 Task: Add a signature Jorge Perez containing With heartfelt thanks and warm wishes, Jorge Perez to email address softage.8@softage.net and add a folder Programming
Action: Mouse moved to (62, 123)
Screenshot: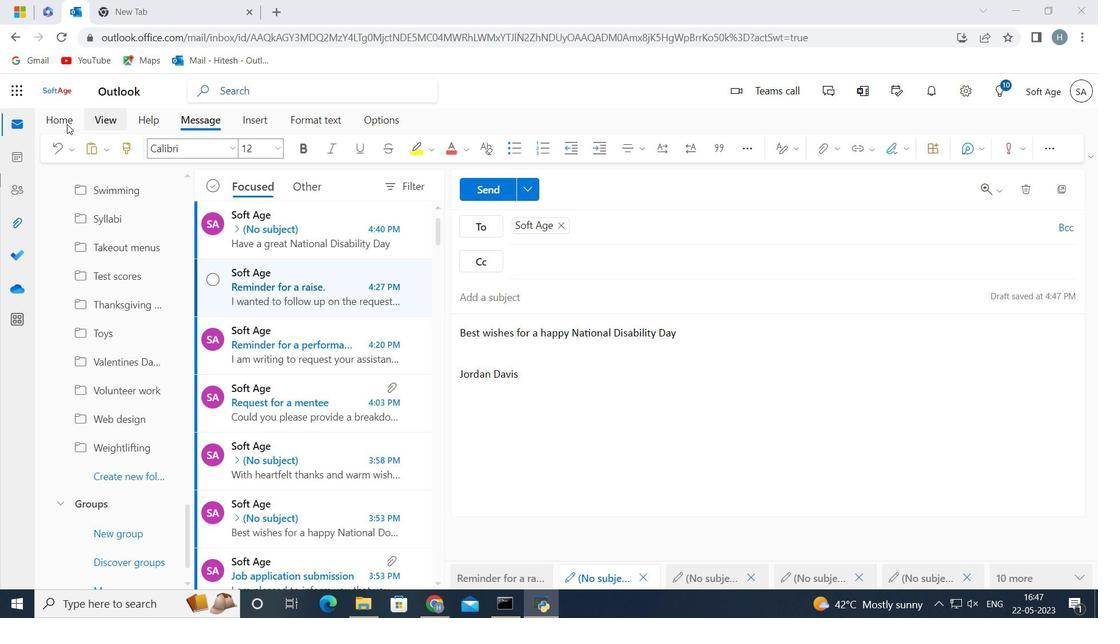 
Action: Mouse pressed left at (62, 123)
Screenshot: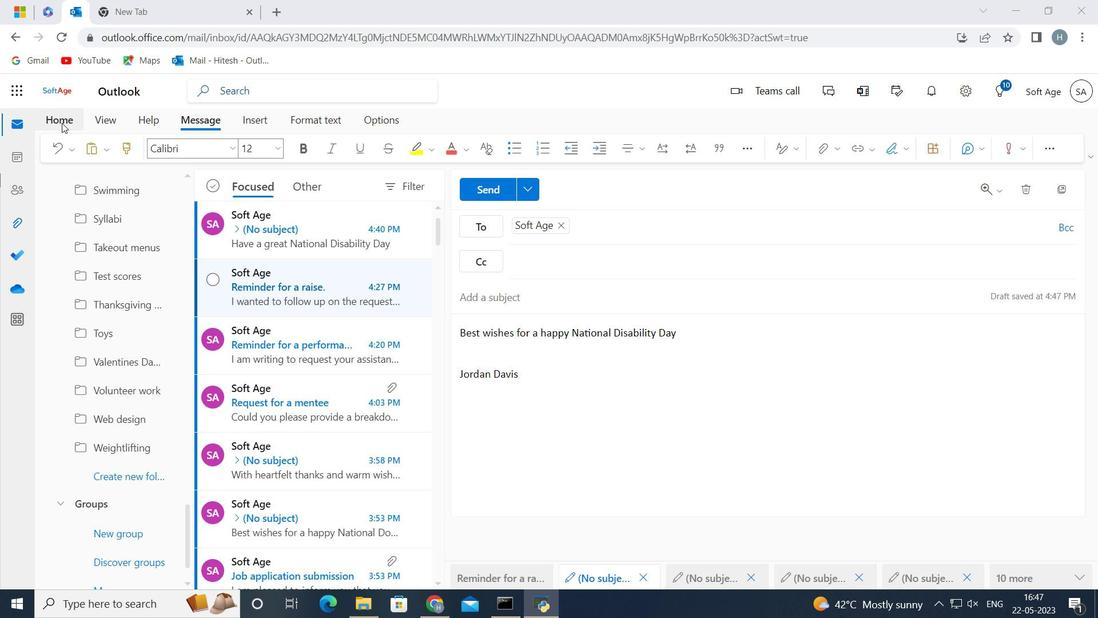 
Action: Mouse moved to (114, 148)
Screenshot: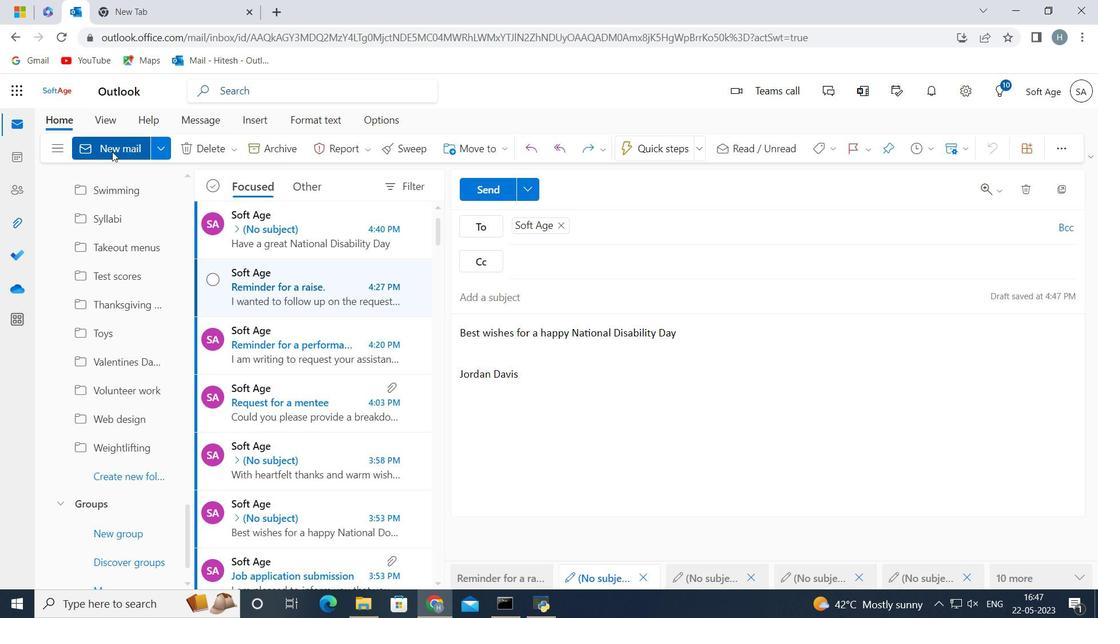 
Action: Mouse pressed left at (114, 148)
Screenshot: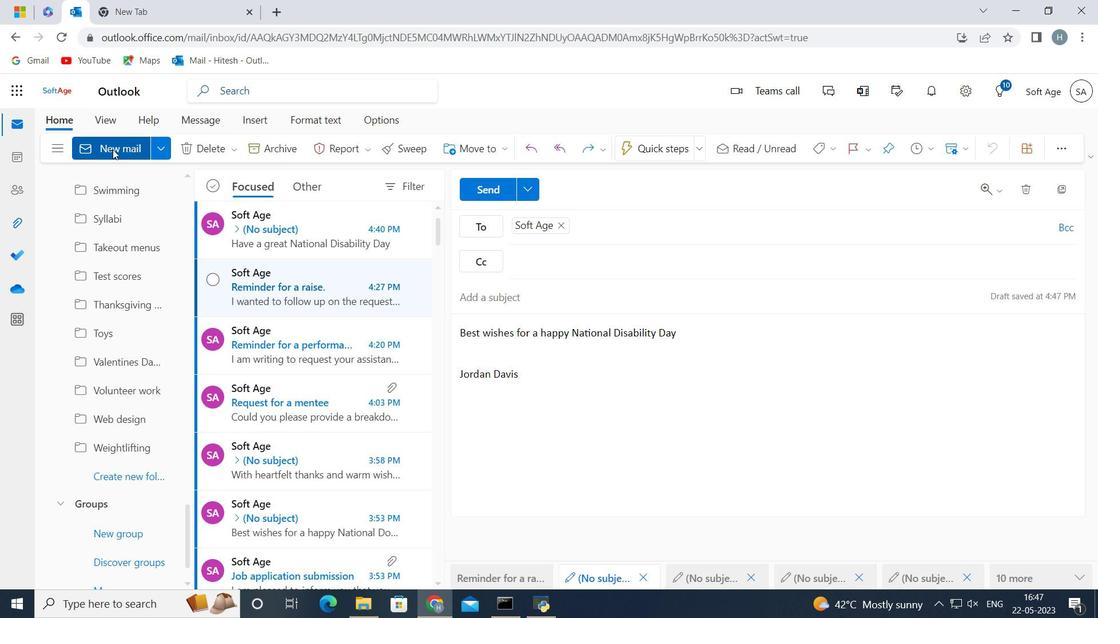 
Action: Mouse moved to (532, 360)
Screenshot: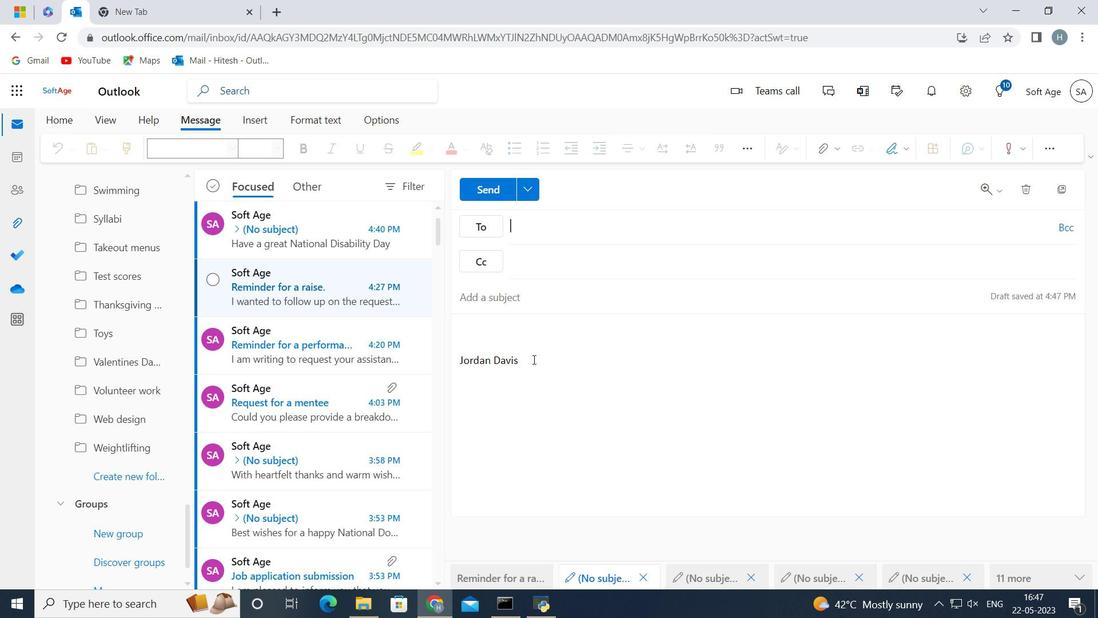 
Action: Mouse pressed left at (532, 360)
Screenshot: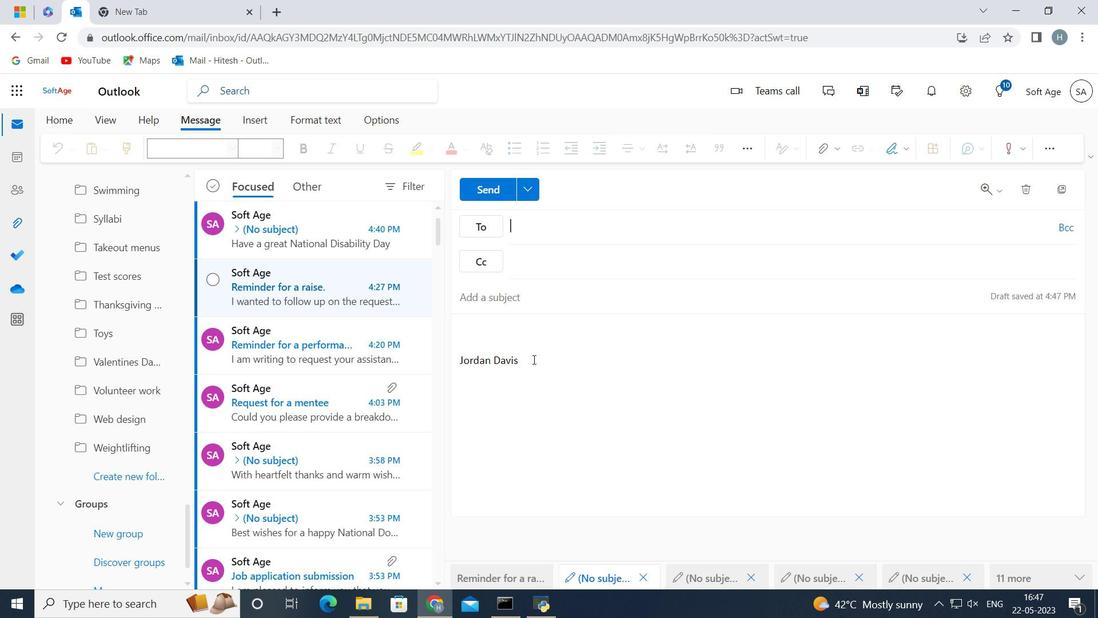 
Action: Key pressed <Key.backspace><Key.backspace><Key.backspace><Key.backspace><Key.backspace><Key.backspace><Key.backspace><Key.backspace><Key.backspace><Key.backspace><Key.backspace><Key.backspace><Key.backspace><Key.backspace><Key.backspace><Key.backspace><Key.backspace><Key.backspace>
Screenshot: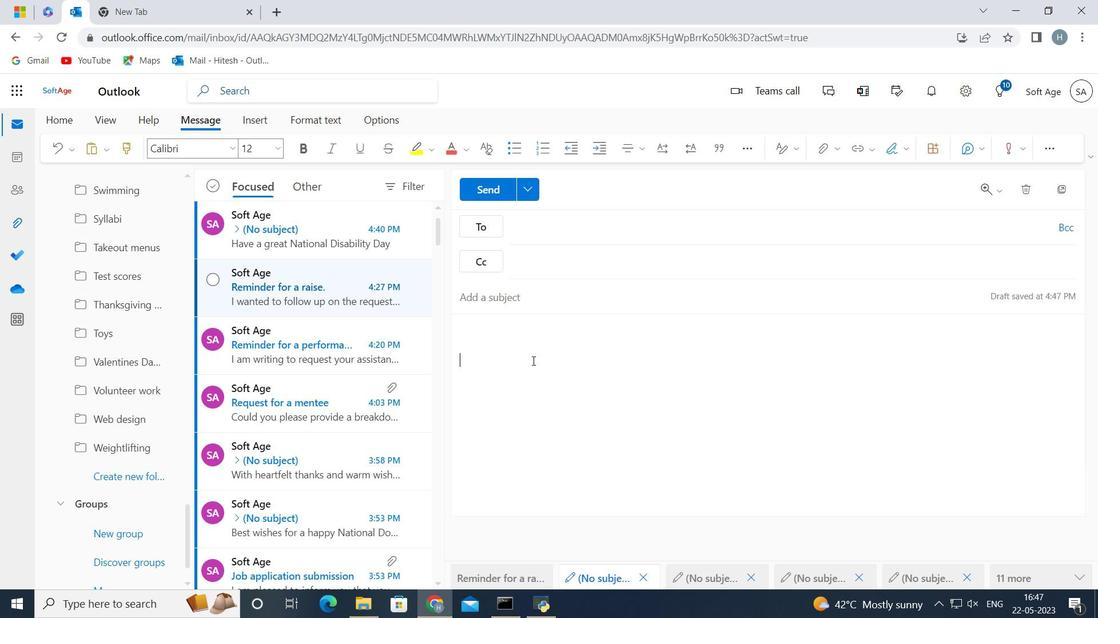 
Action: Mouse moved to (889, 147)
Screenshot: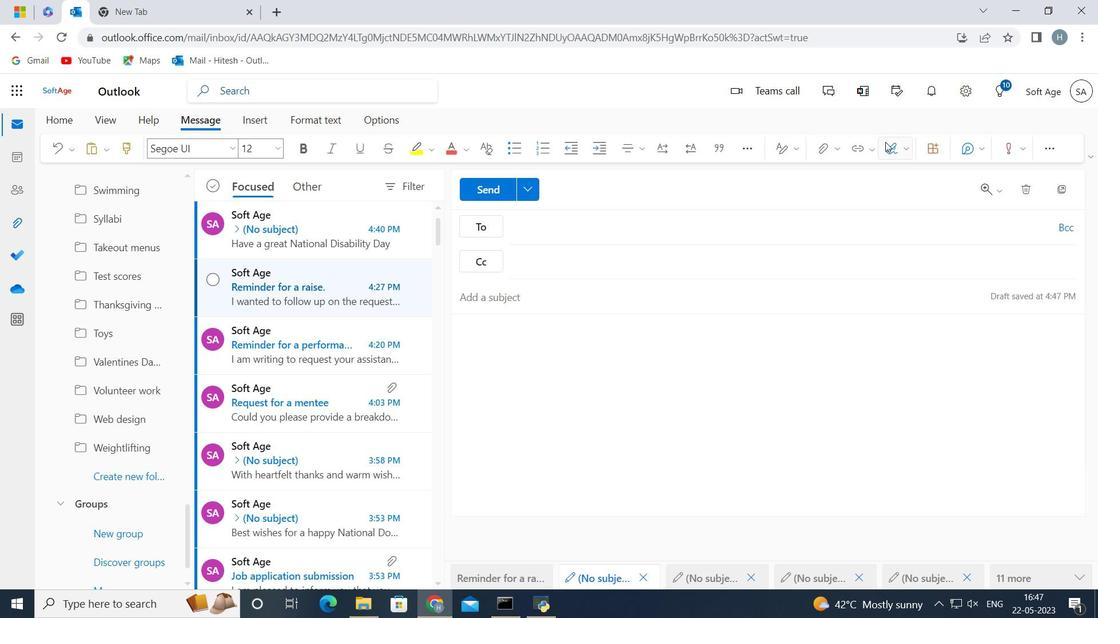 
Action: Mouse pressed left at (889, 147)
Screenshot: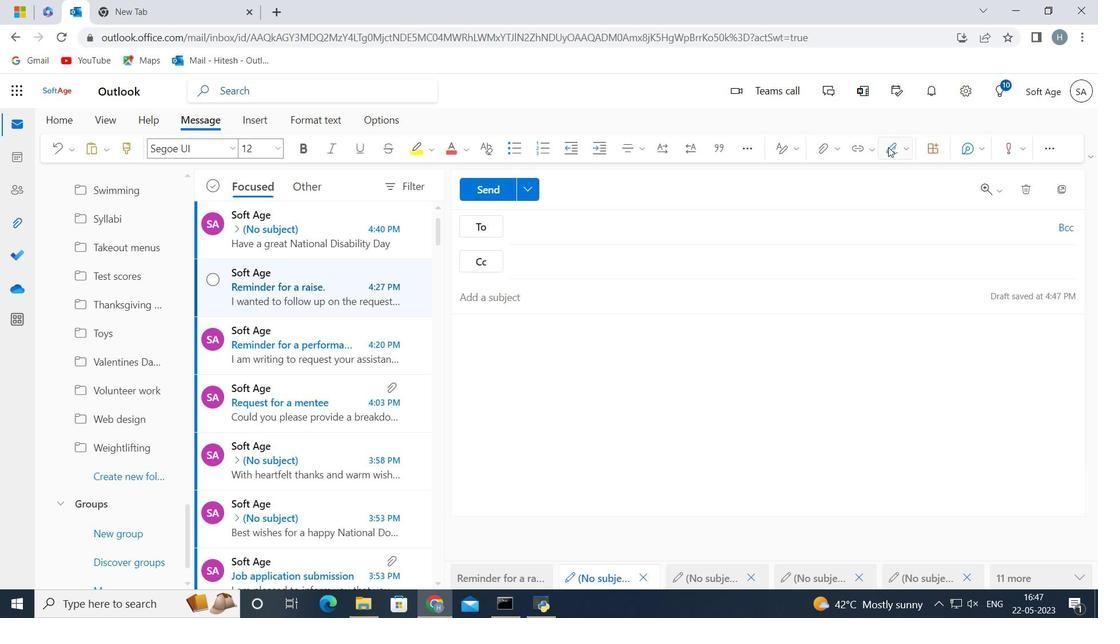 
Action: Mouse moved to (868, 206)
Screenshot: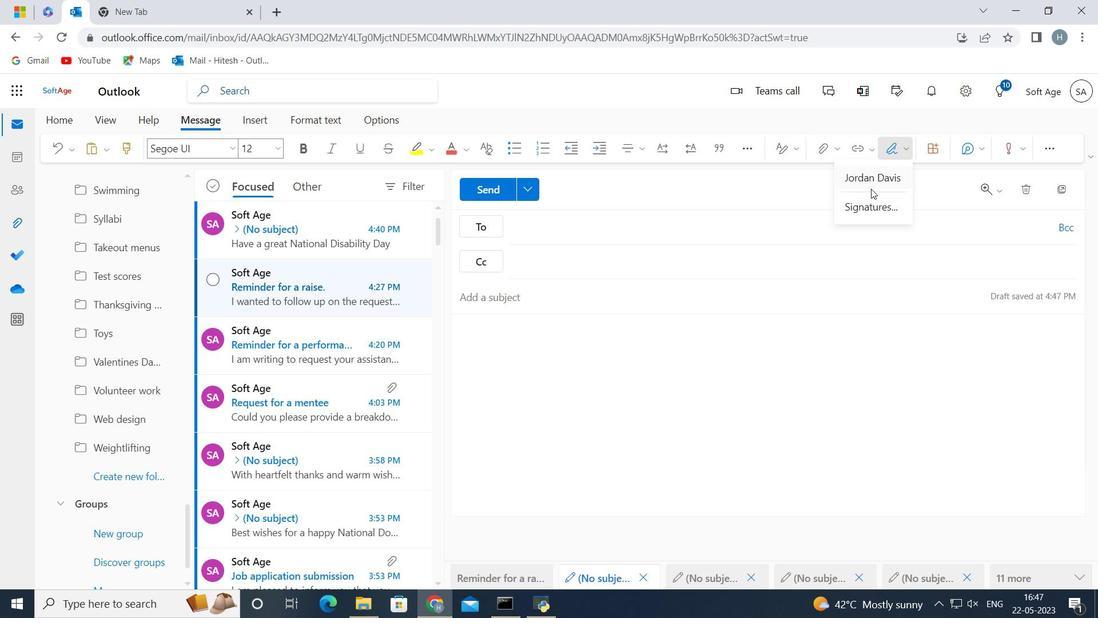 
Action: Mouse pressed left at (868, 206)
Screenshot: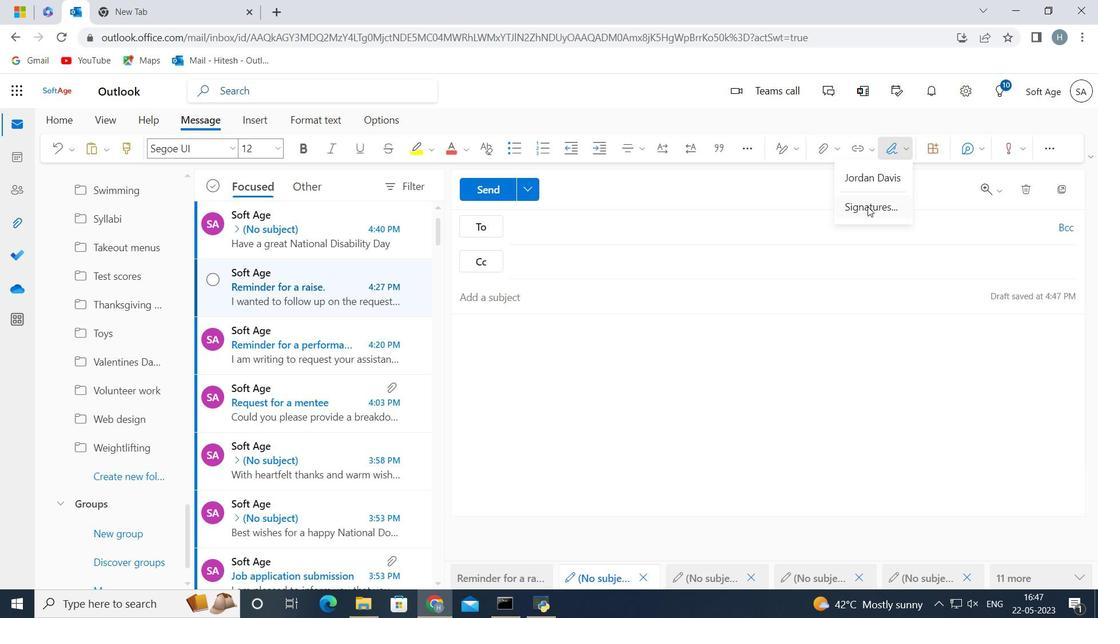 
Action: Mouse moved to (836, 257)
Screenshot: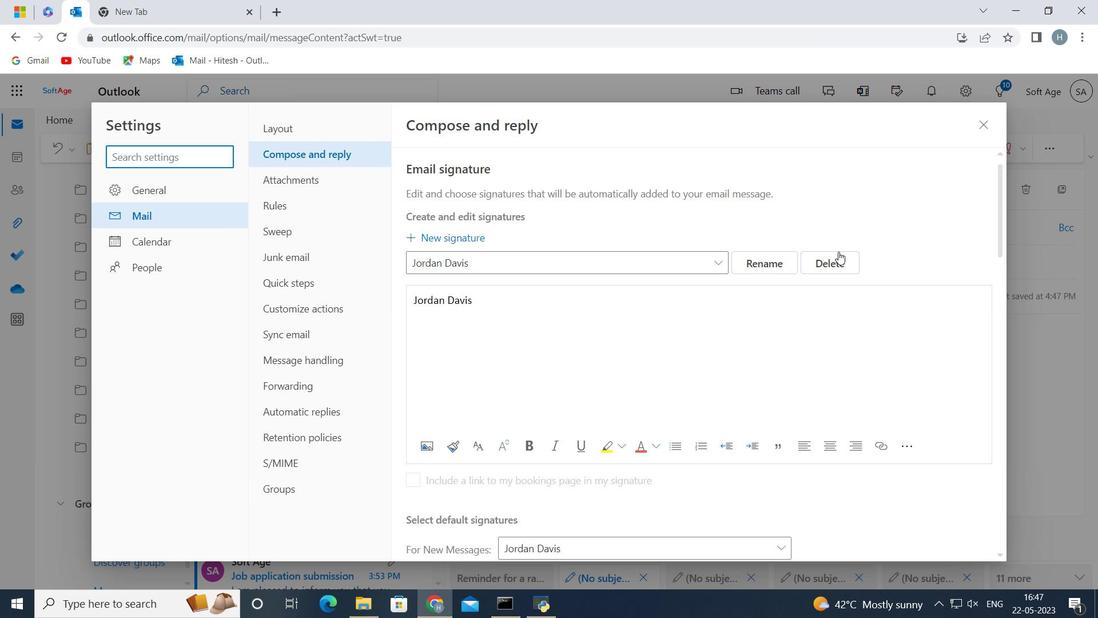 
Action: Mouse pressed left at (836, 257)
Screenshot: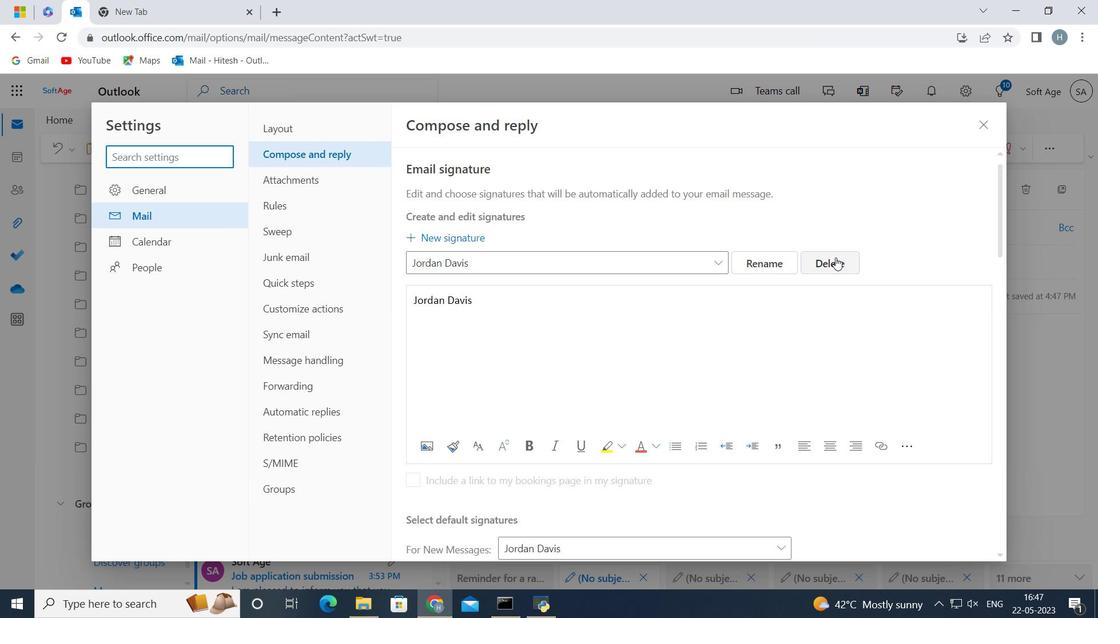 
Action: Mouse moved to (650, 261)
Screenshot: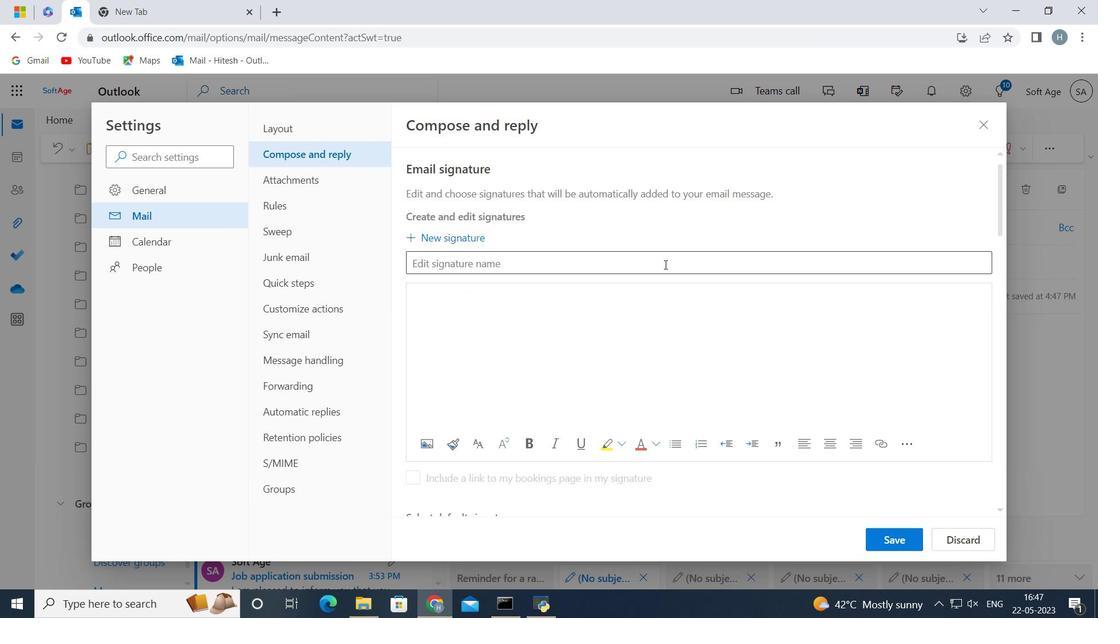 
Action: Mouse pressed left at (650, 261)
Screenshot: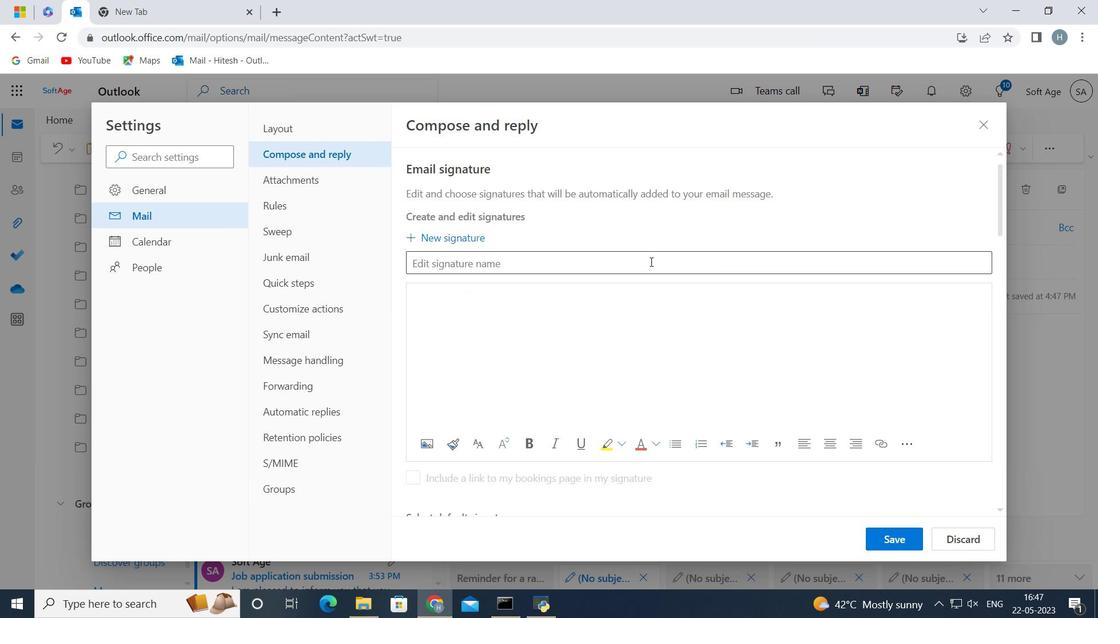 
Action: Key pressed <Key.shift>Jorge<Key.space><Key.shift>Perez<Key.space>
Screenshot: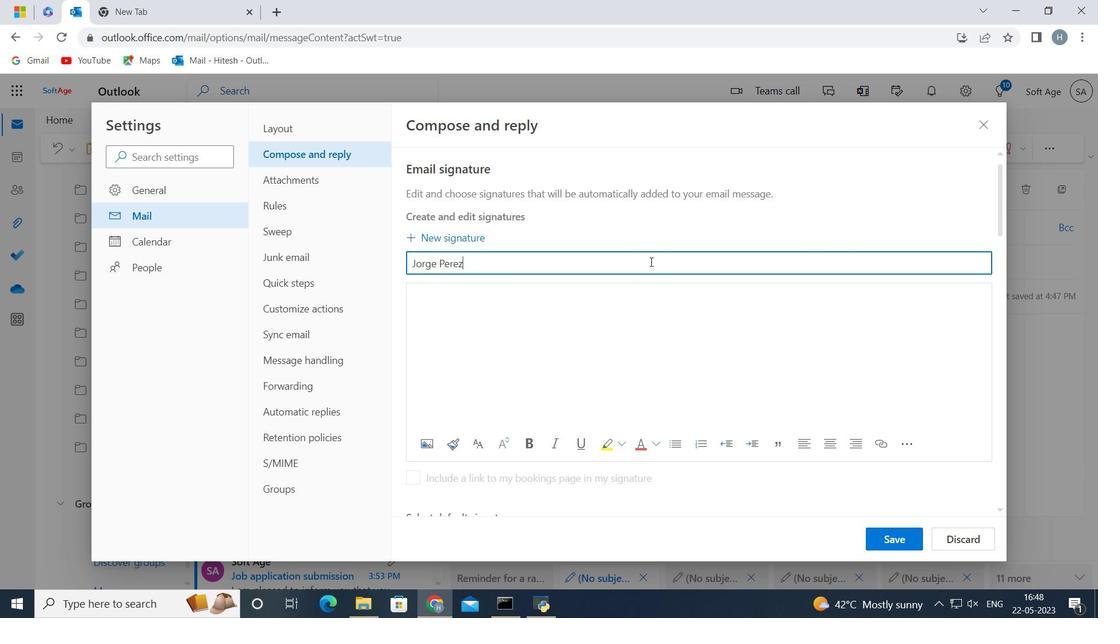 
Action: Mouse moved to (553, 295)
Screenshot: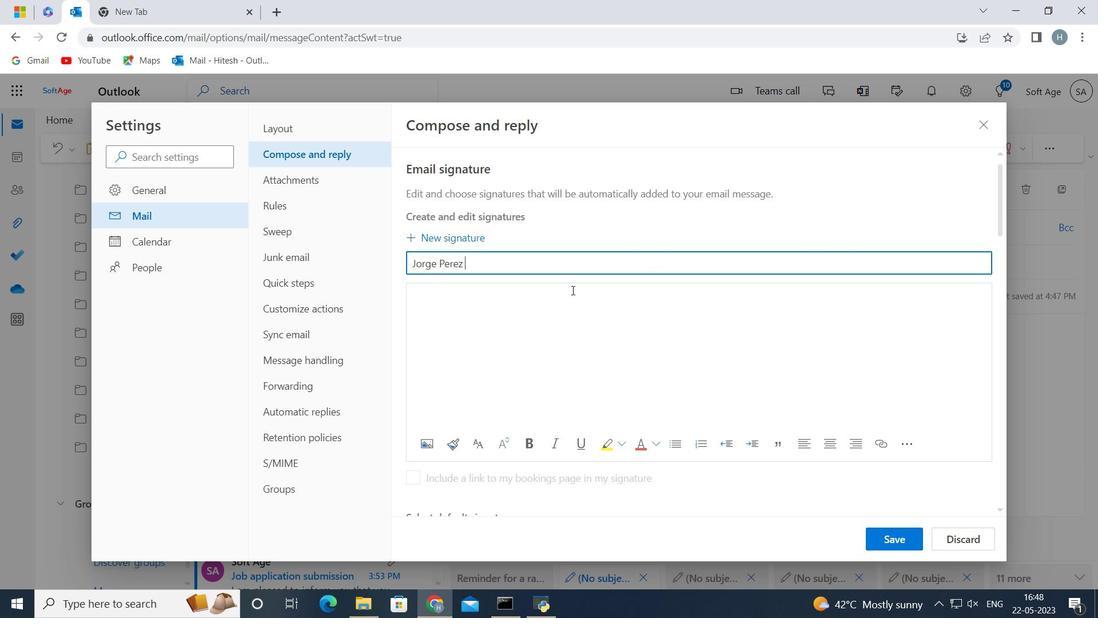 
Action: Mouse pressed left at (553, 295)
Screenshot: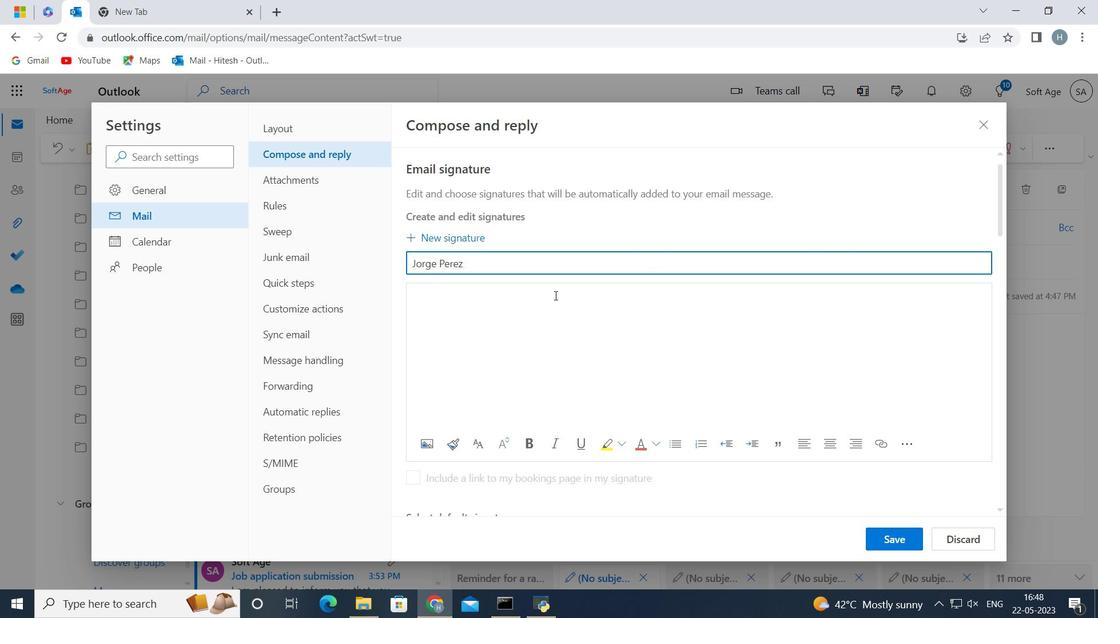 
Action: Key pressed <Key.shift><Key.shift><Key.shift><Key.shift><Key.shift><Key.shift><Key.shift><Key.shift>Jorge<Key.space><Key.shift>Perez<Key.space>
Screenshot: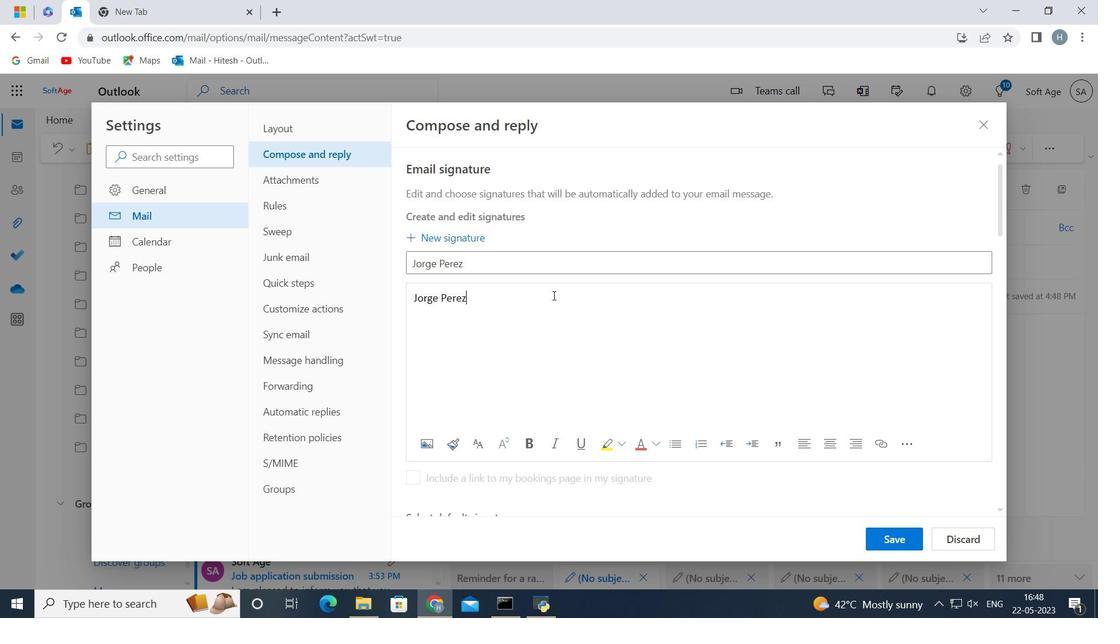 
Action: Mouse moved to (883, 537)
Screenshot: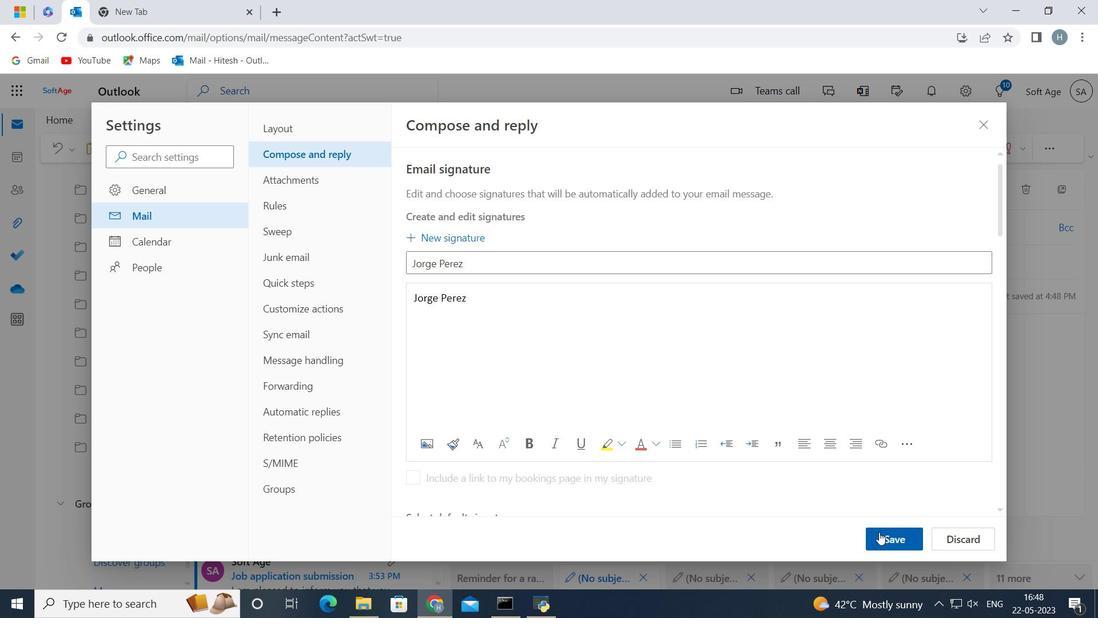 
Action: Mouse pressed left at (883, 537)
Screenshot: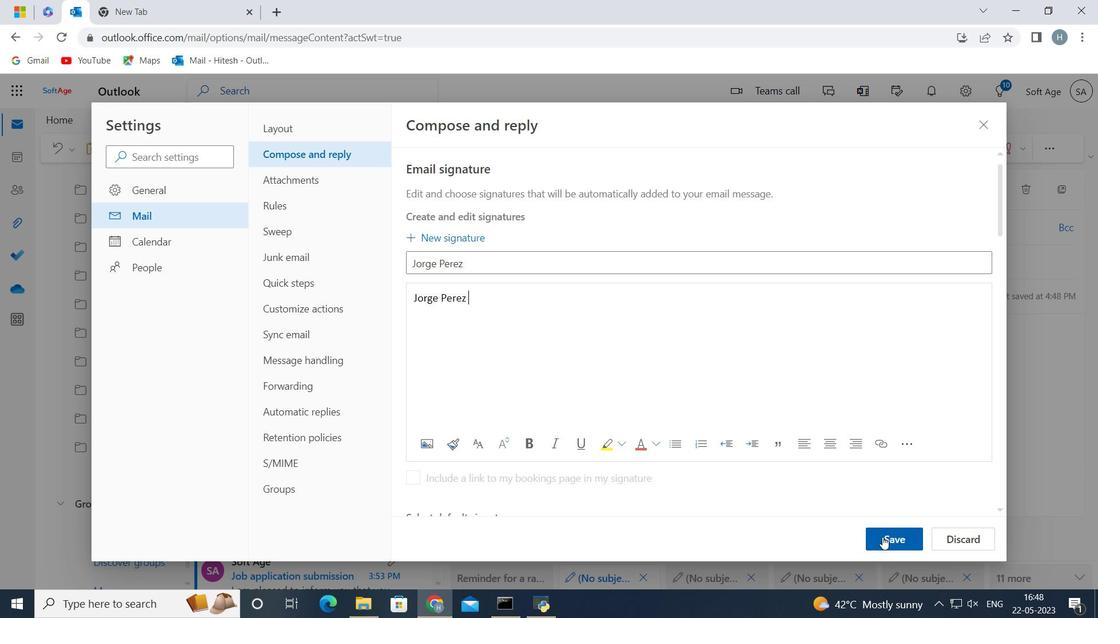 
Action: Mouse moved to (730, 351)
Screenshot: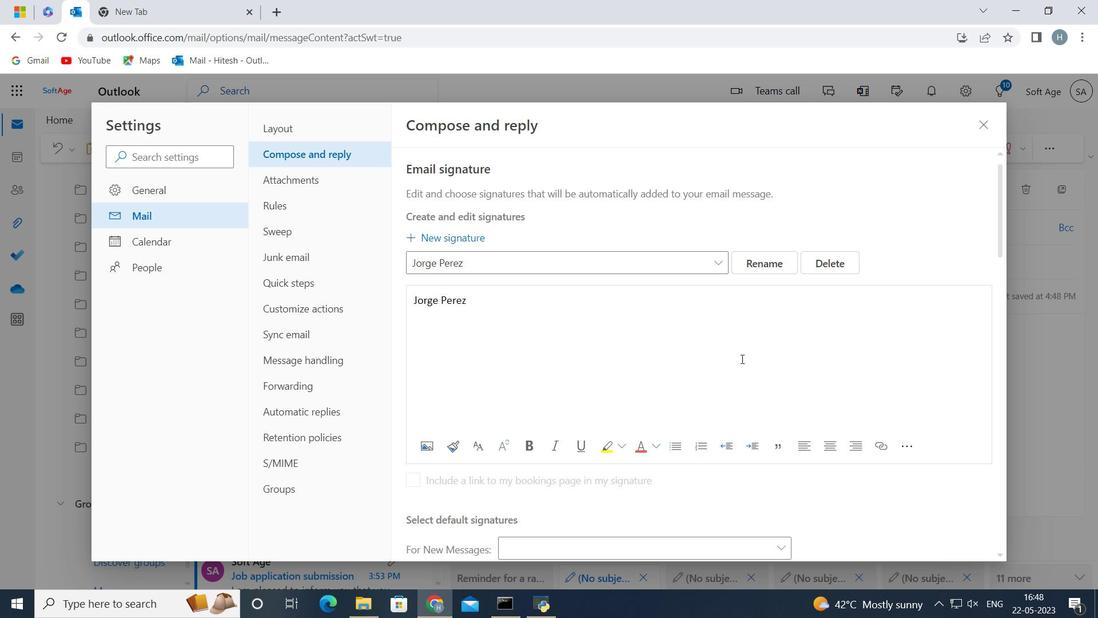 
Action: Mouse scrolled (730, 351) with delta (0, 0)
Screenshot: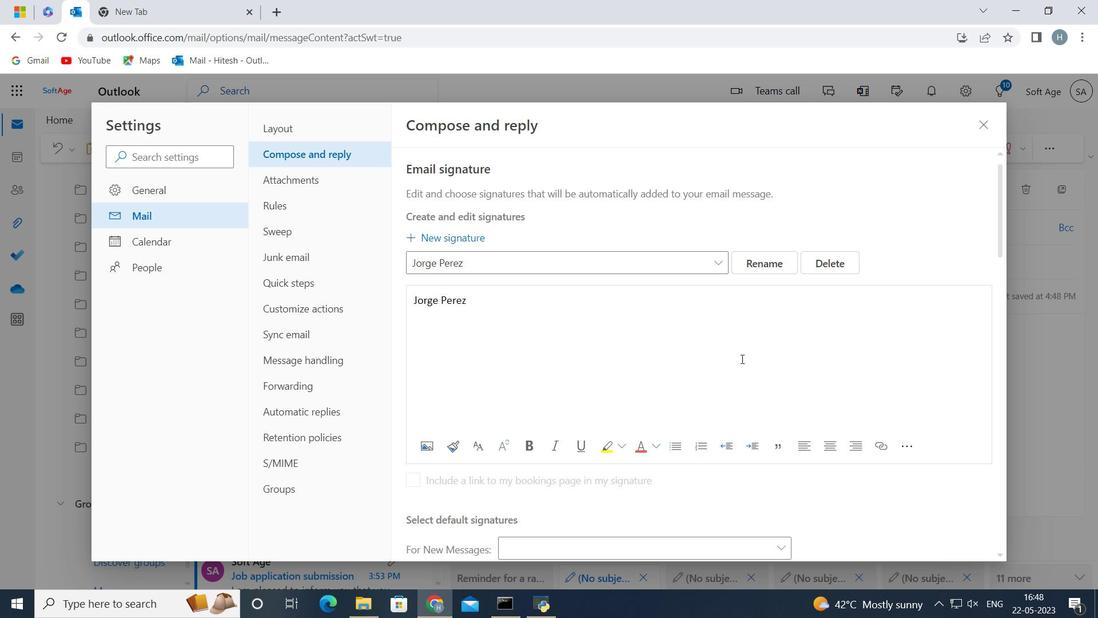 
Action: Mouse moved to (716, 345)
Screenshot: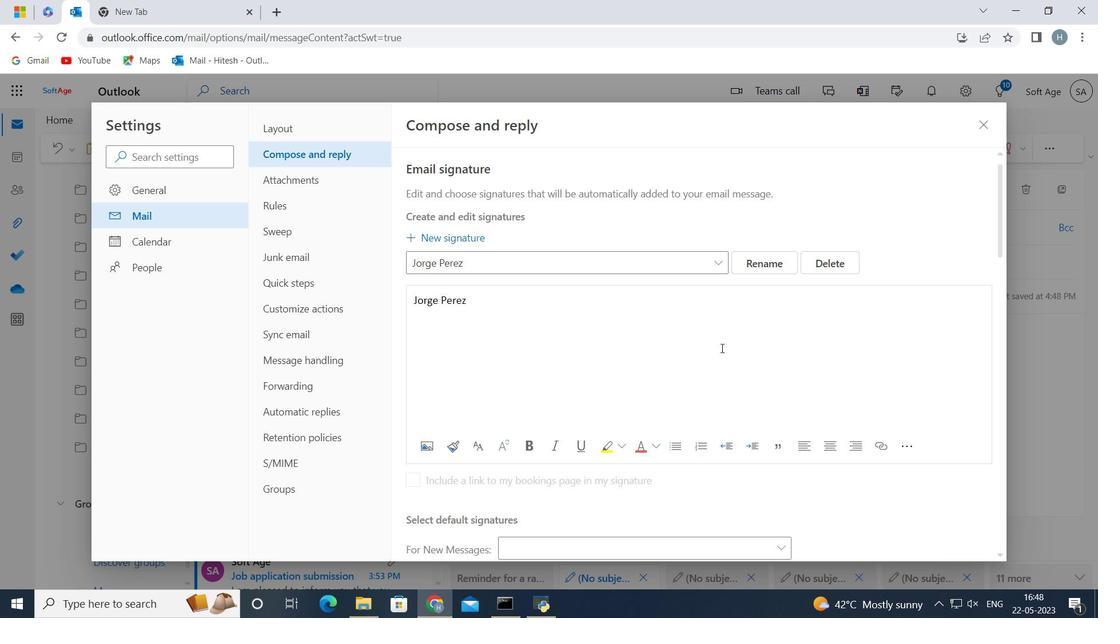 
Action: Mouse scrolled (718, 345) with delta (0, 0)
Screenshot: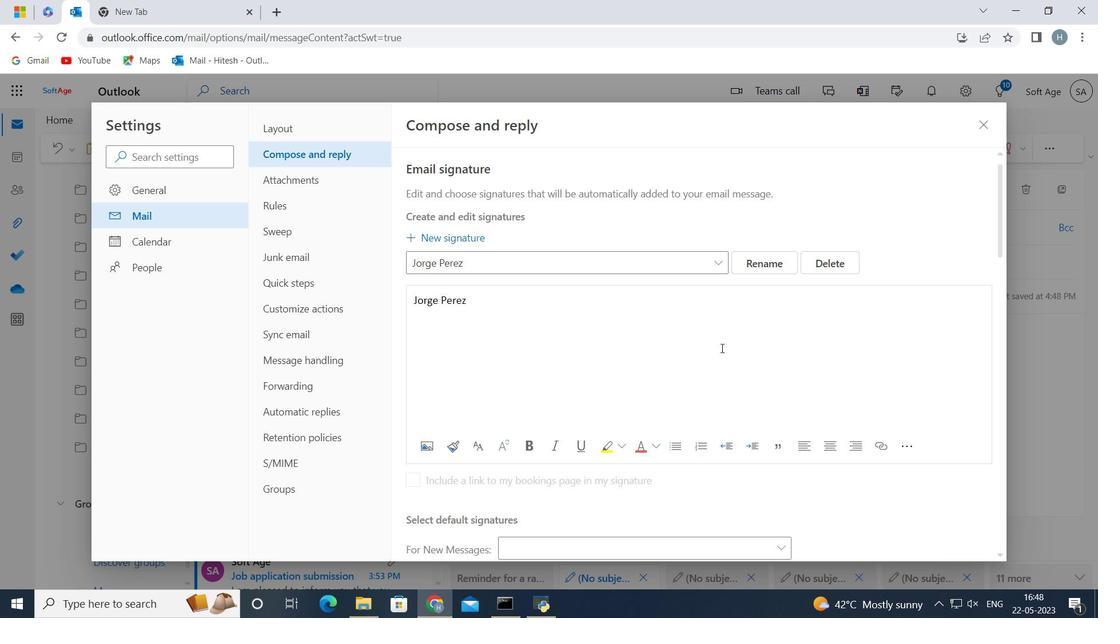 
Action: Mouse moved to (706, 341)
Screenshot: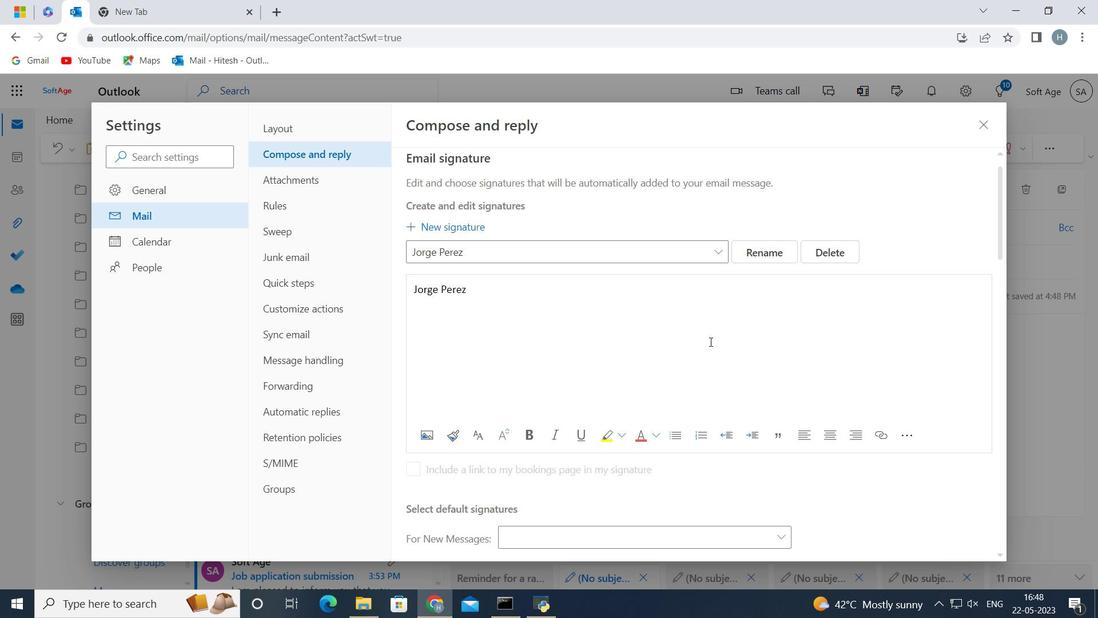 
Action: Mouse scrolled (706, 340) with delta (0, 0)
Screenshot: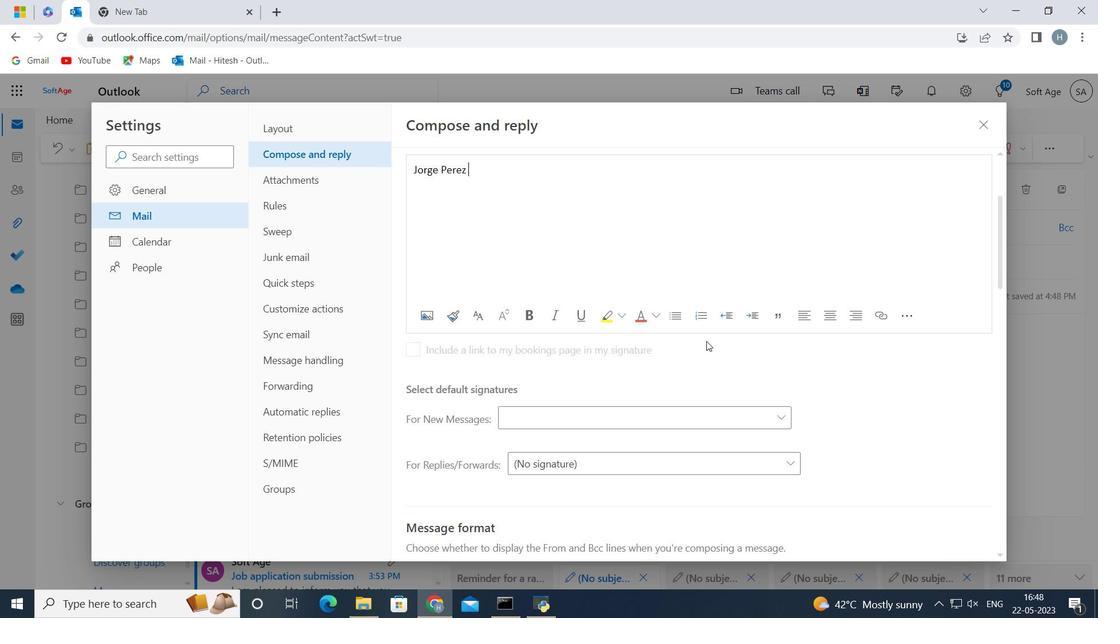 
Action: Mouse moved to (770, 334)
Screenshot: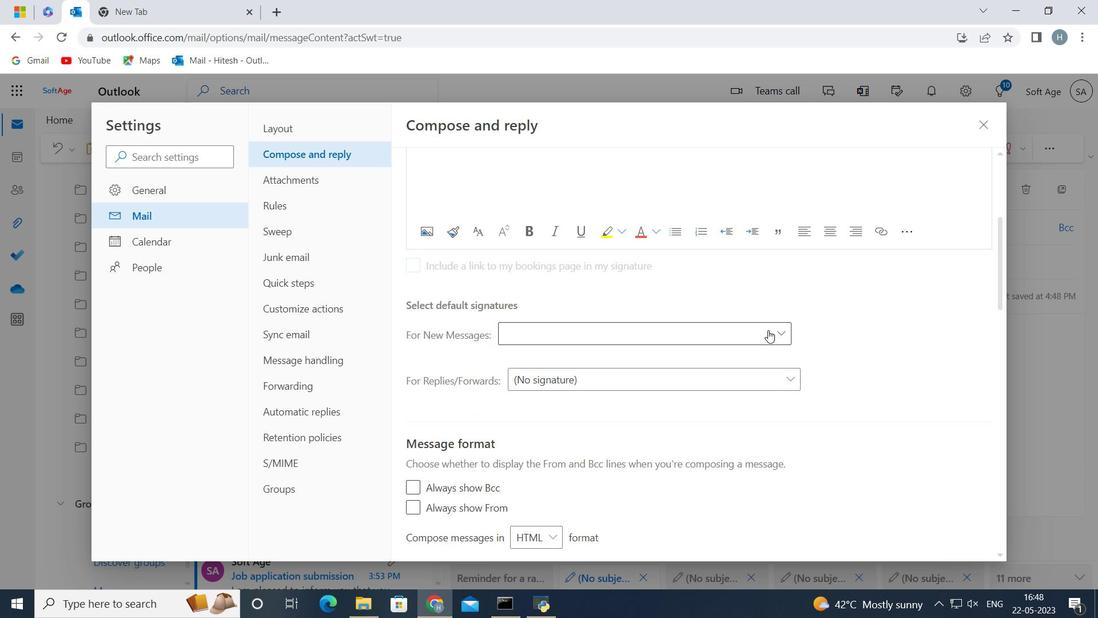 
Action: Mouse pressed left at (770, 334)
Screenshot: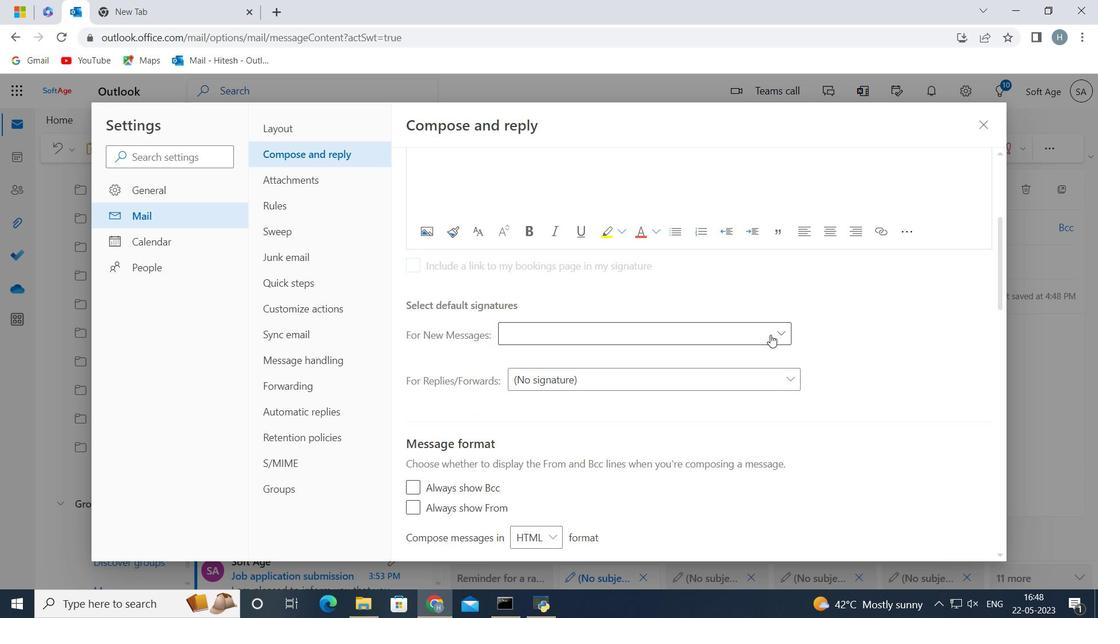 
Action: Mouse moved to (761, 384)
Screenshot: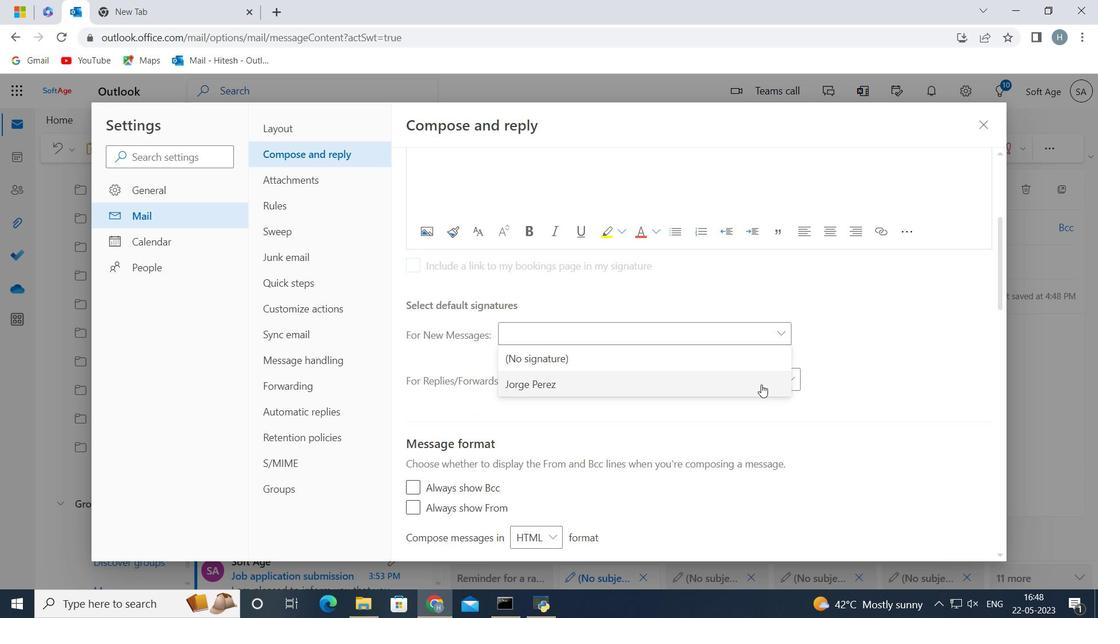
Action: Mouse pressed left at (761, 384)
Screenshot: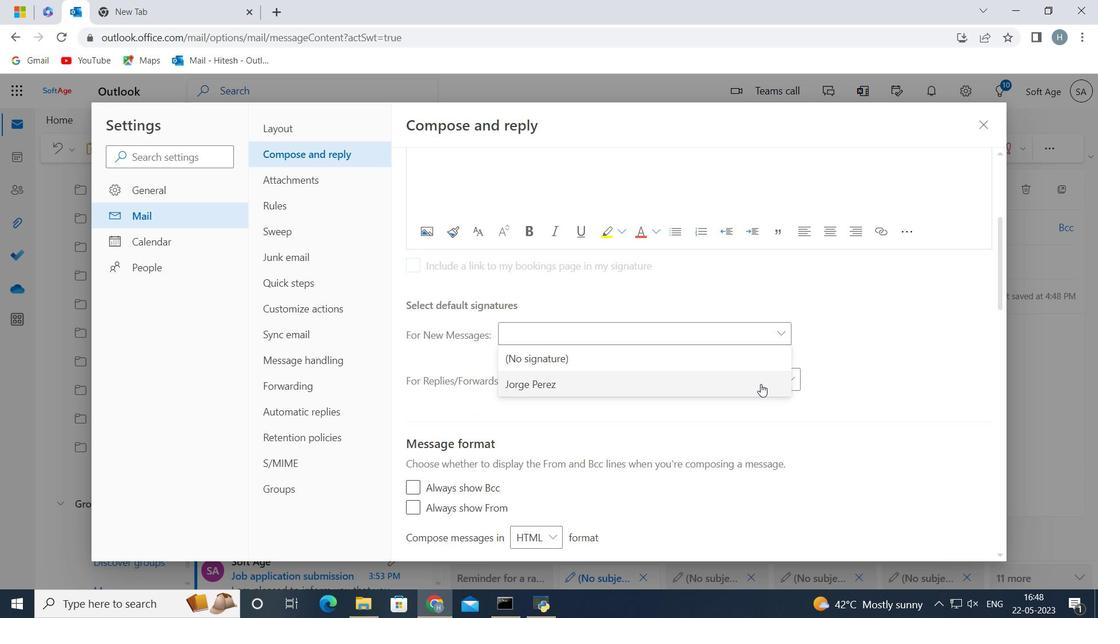 
Action: Mouse moved to (888, 535)
Screenshot: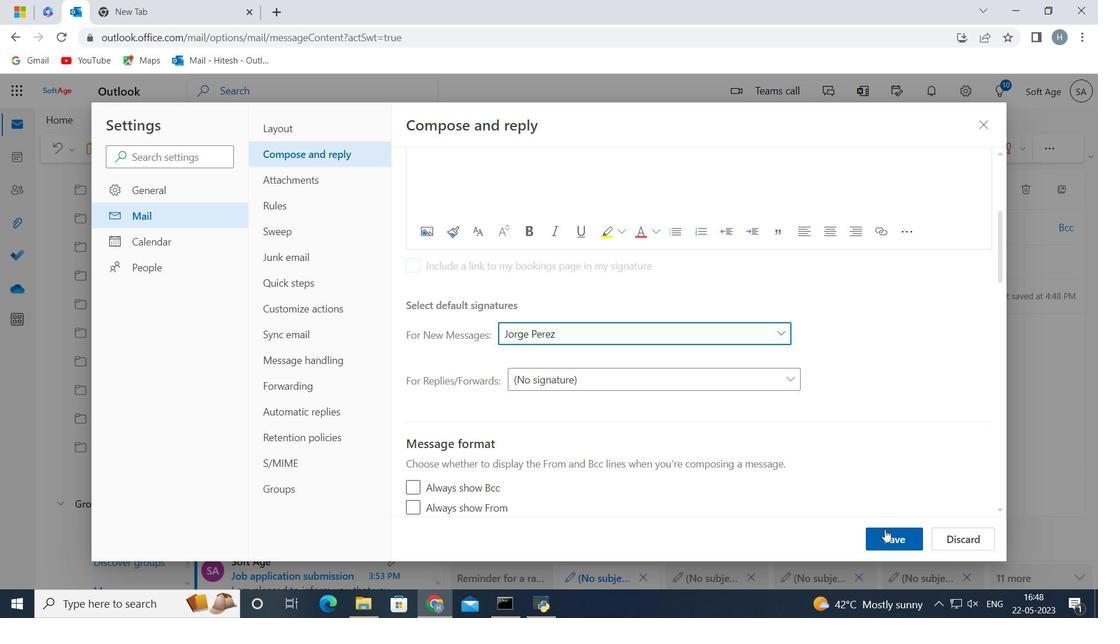
Action: Mouse pressed left at (888, 535)
Screenshot: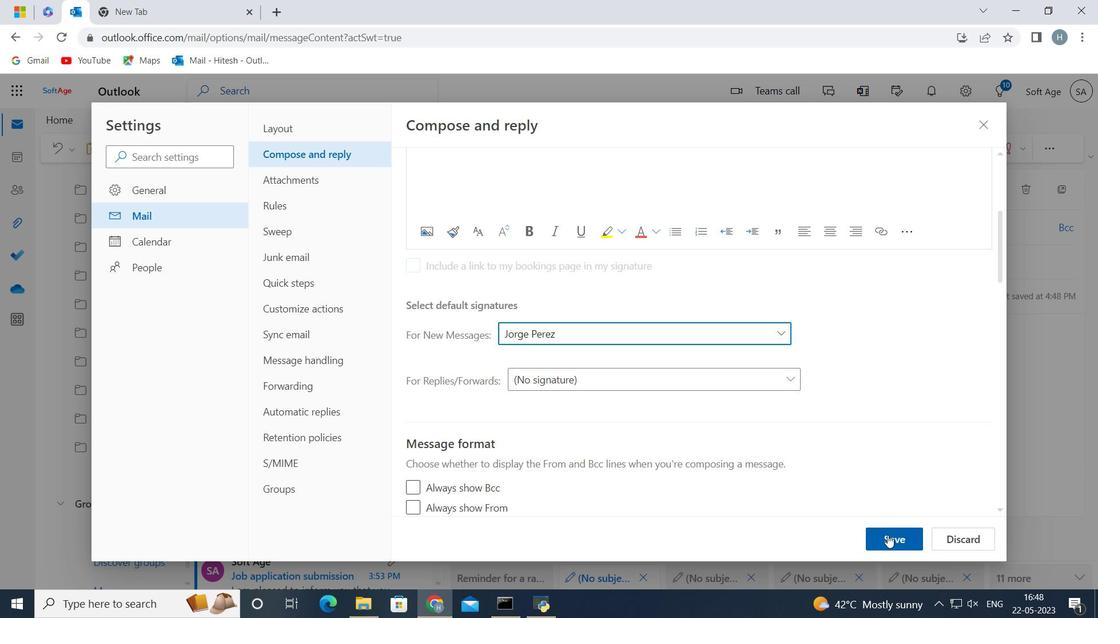 
Action: Mouse moved to (977, 125)
Screenshot: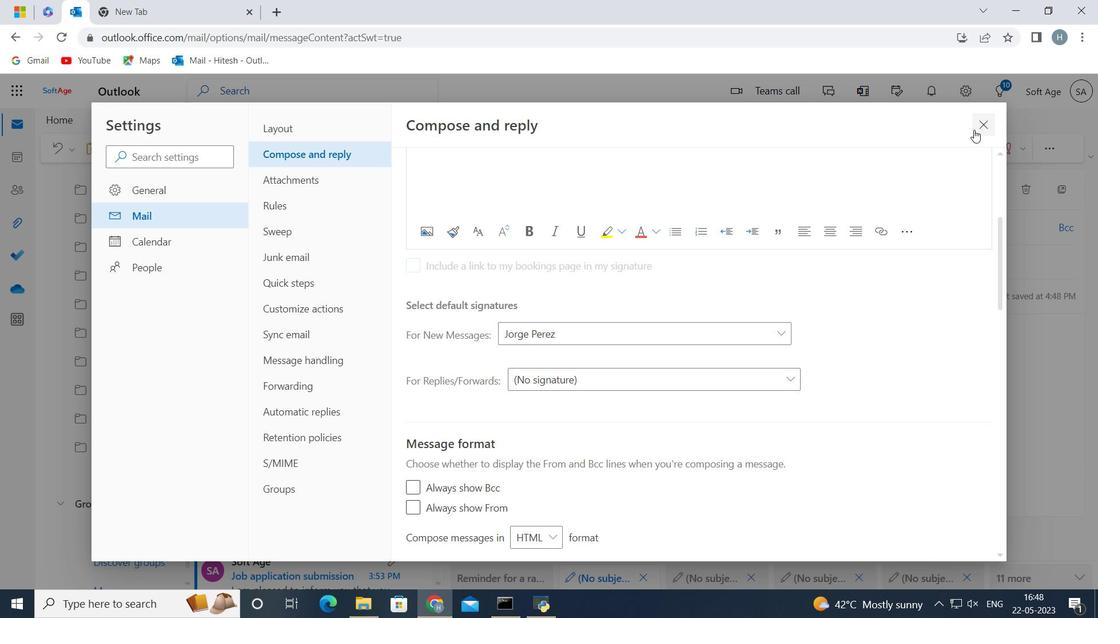 
Action: Mouse pressed left at (977, 125)
Screenshot: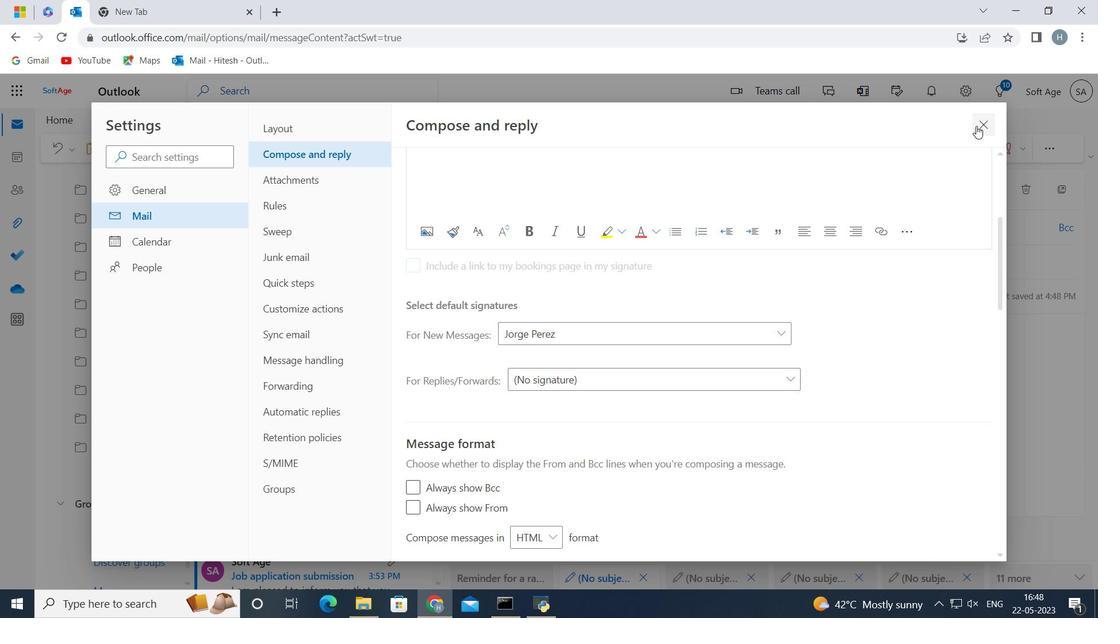 
Action: Mouse moved to (532, 330)
Screenshot: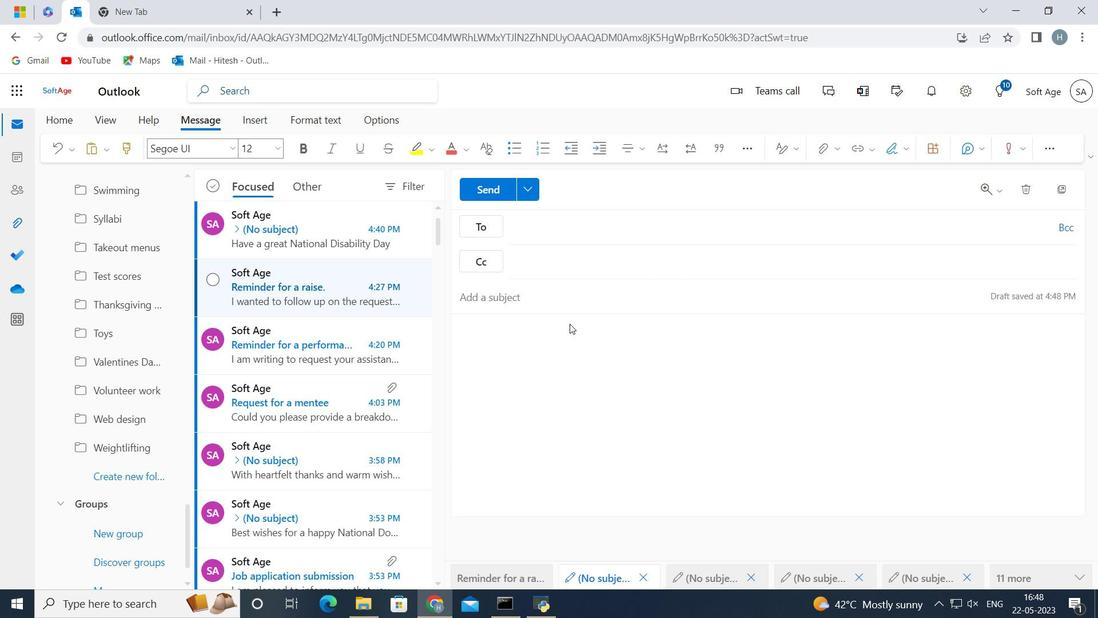 
Action: Mouse pressed left at (532, 330)
Screenshot: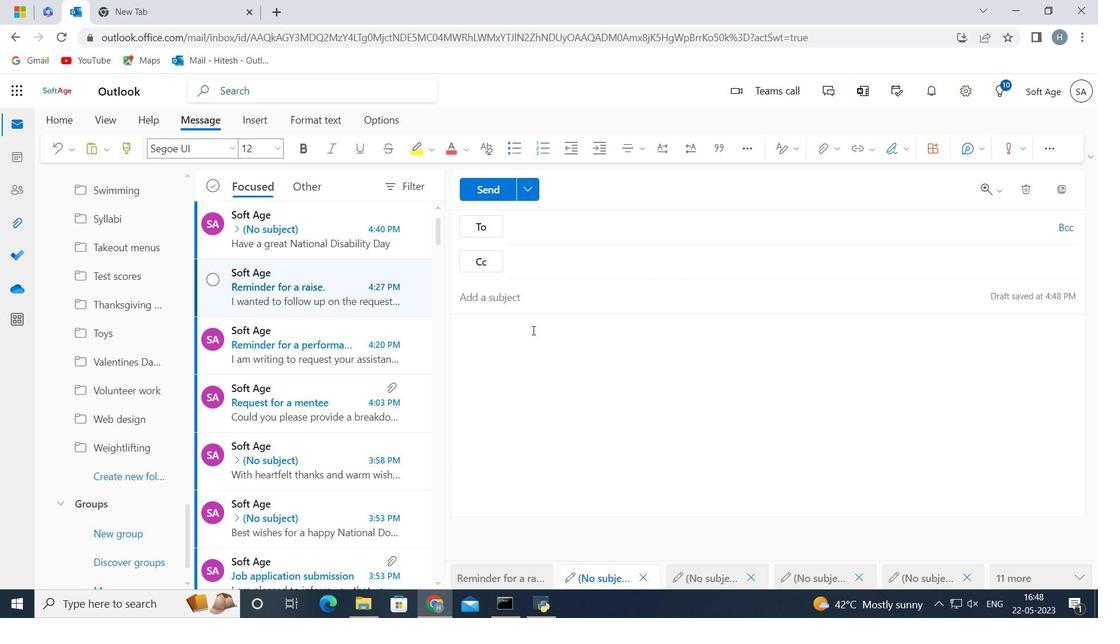 
Action: Key pressed <Key.shift>With<Key.space>heartfelt<Key.space>thanks<Key.space>and<Key.space>warm<Key.space>wishes<Key.space>
Screenshot: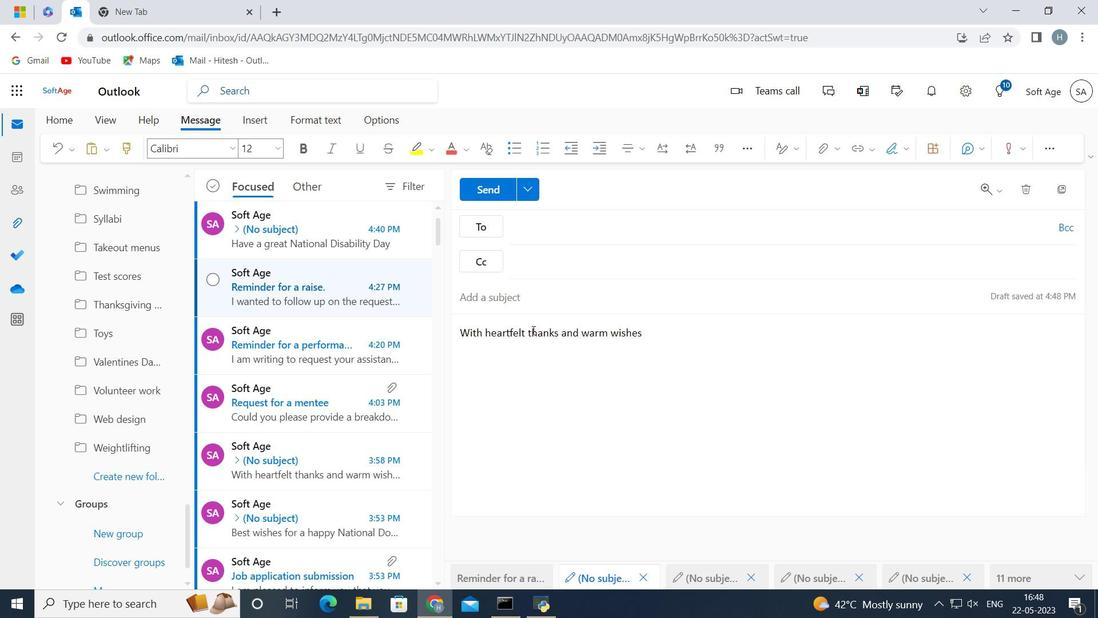 
Action: Mouse moved to (904, 151)
Screenshot: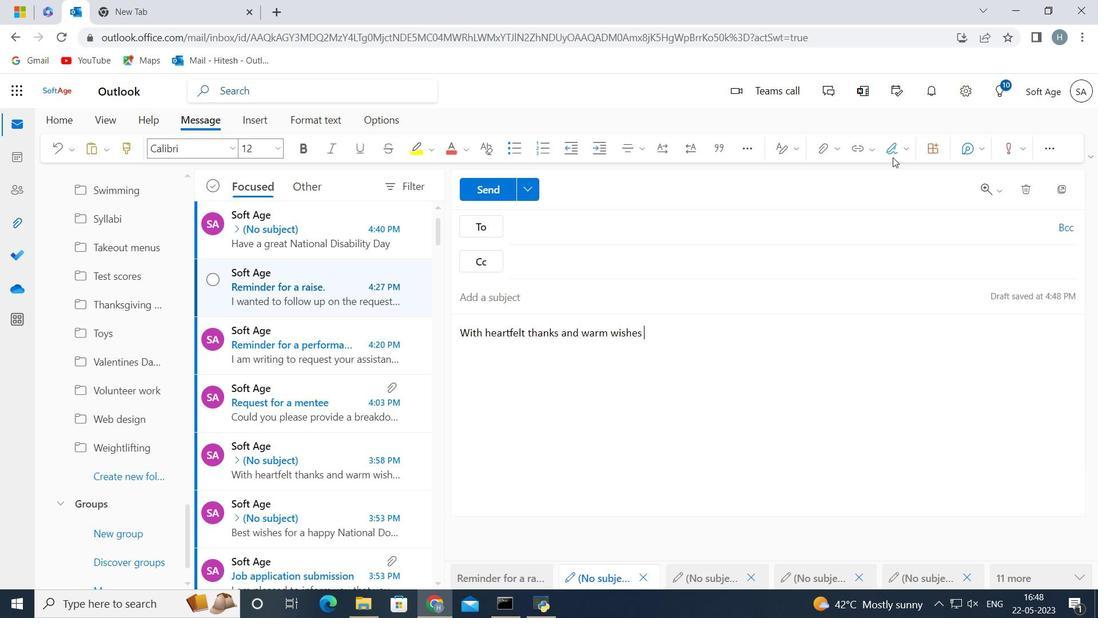 
Action: Mouse pressed left at (904, 151)
Screenshot: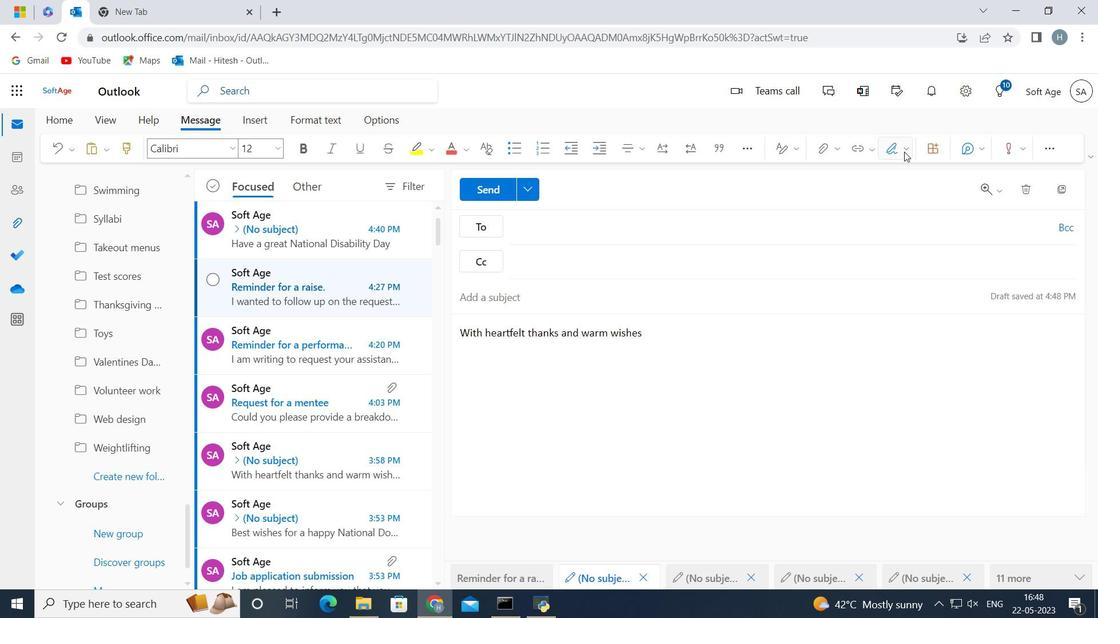 
Action: Mouse moved to (888, 176)
Screenshot: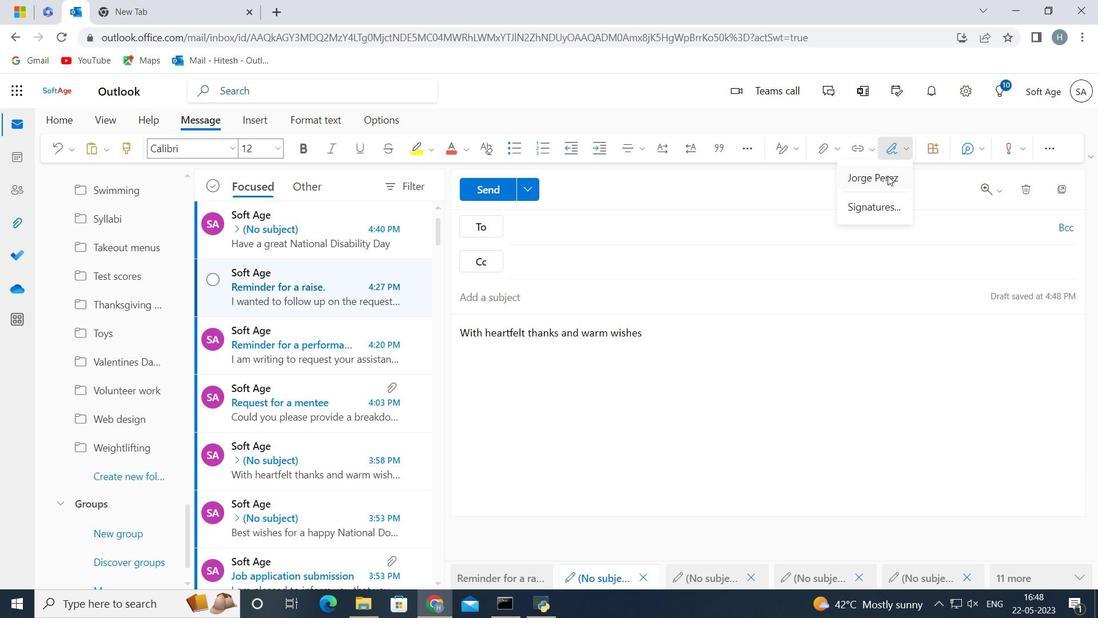 
Action: Mouse pressed left at (888, 176)
Screenshot: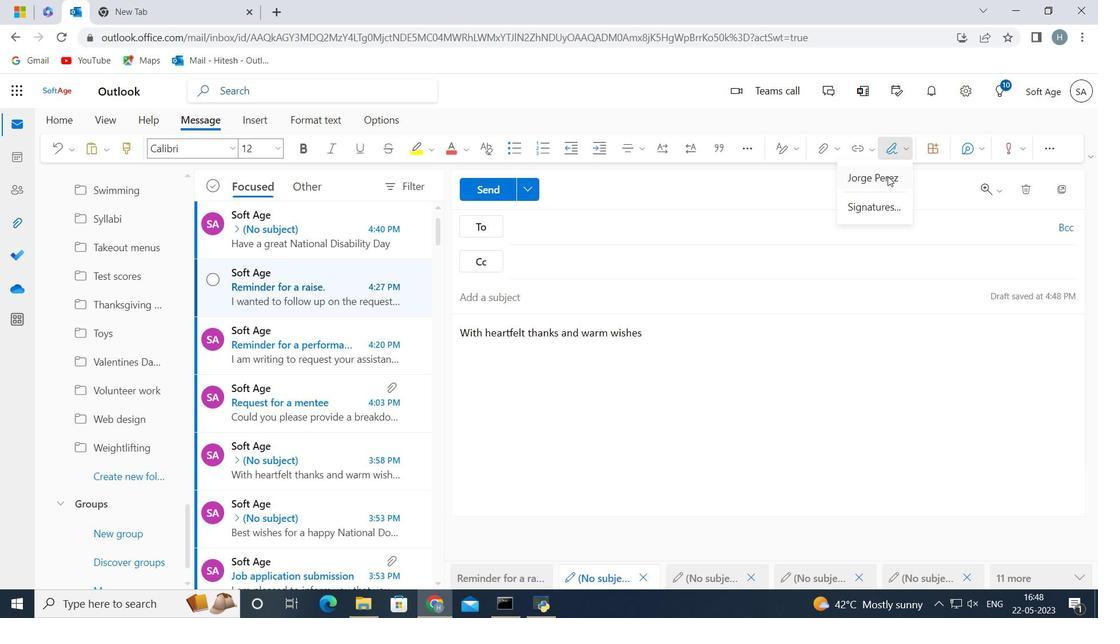 
Action: Mouse moved to (540, 232)
Screenshot: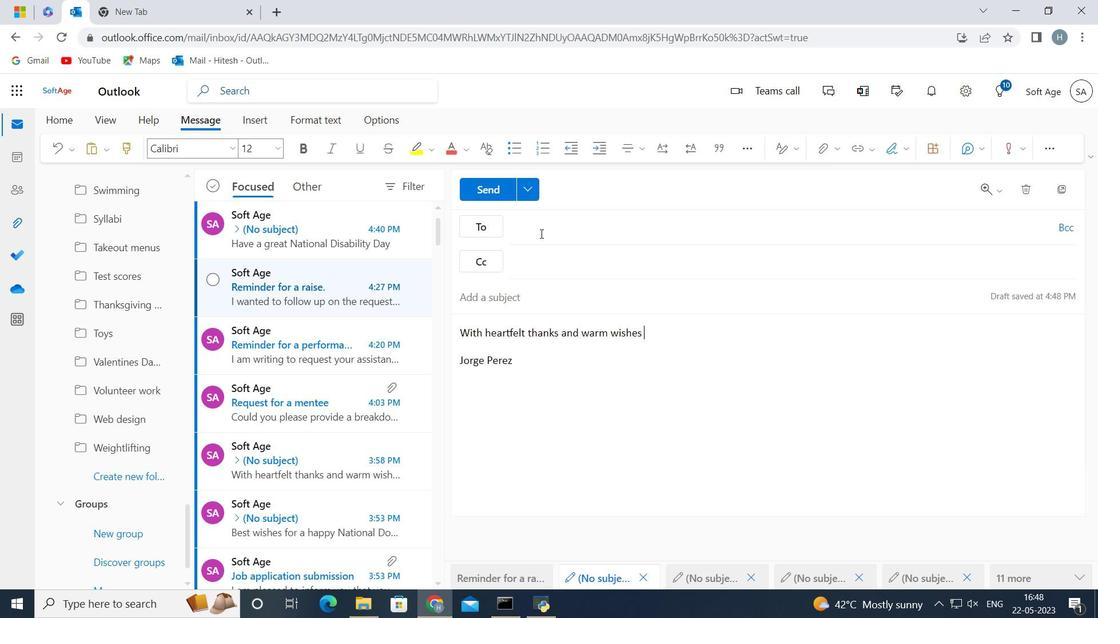 
Action: Mouse pressed left at (540, 232)
Screenshot: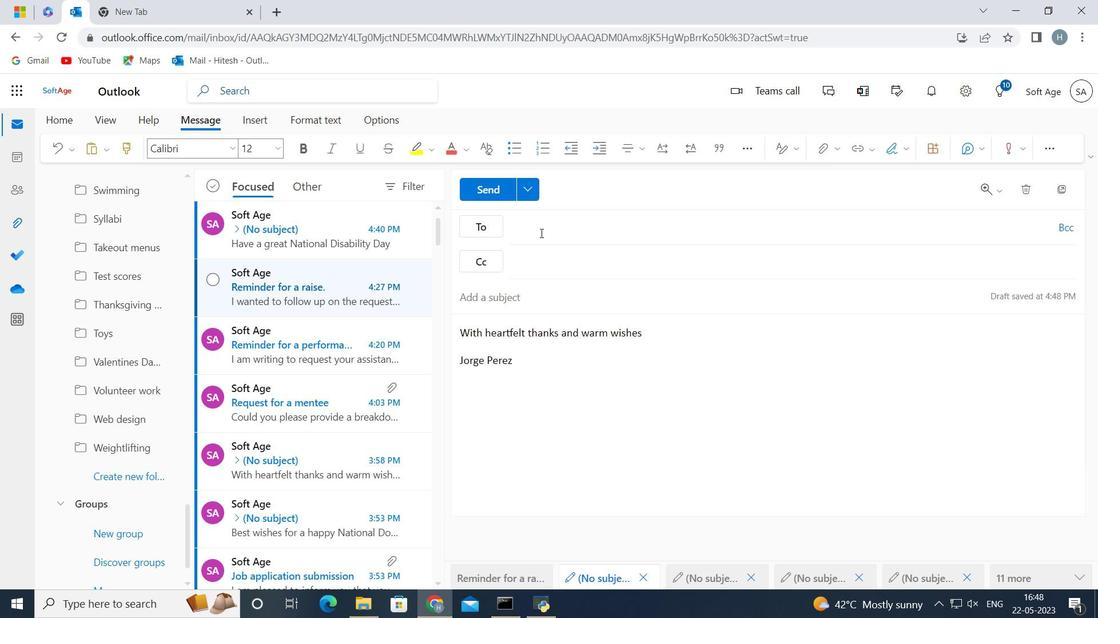 
Action: Key pressed softage.8<Key.shift>@softage.net
Screenshot: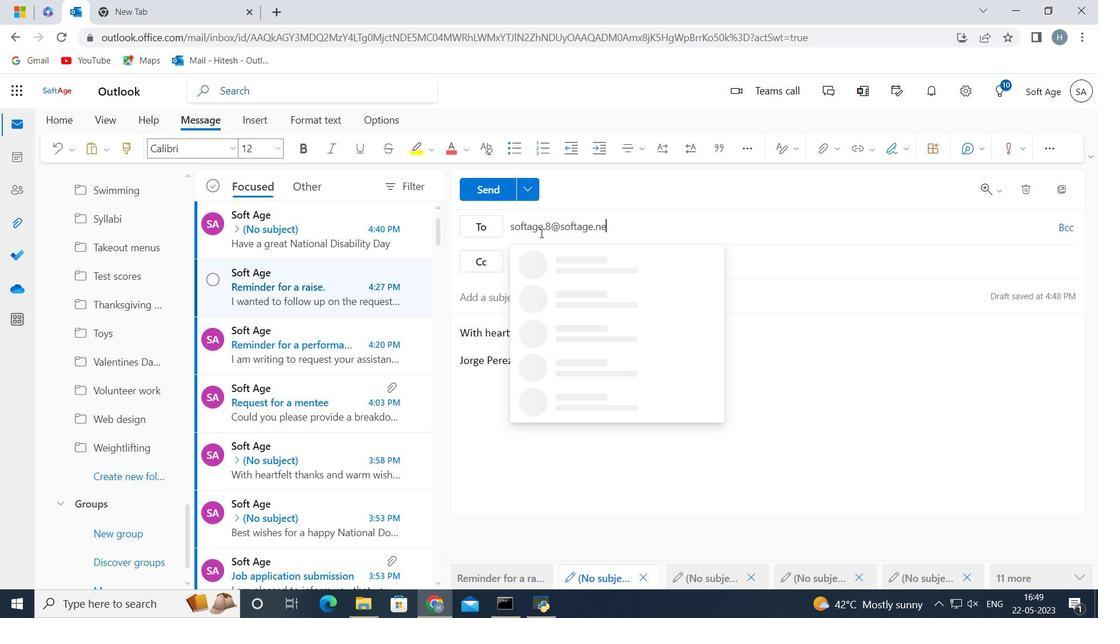 
Action: Mouse moved to (573, 257)
Screenshot: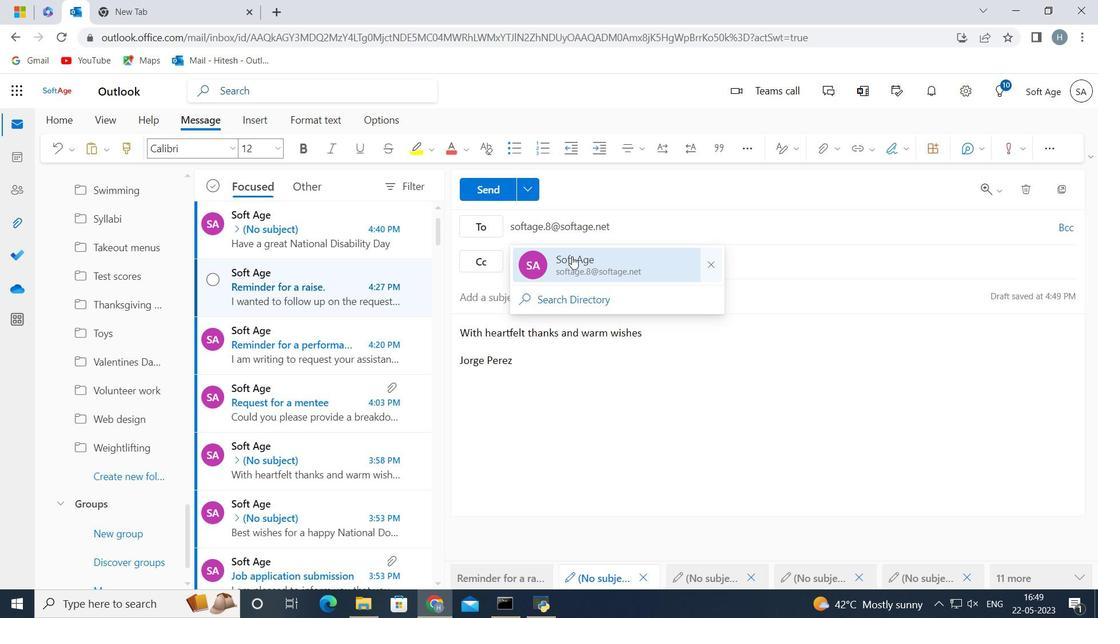 
Action: Mouse pressed left at (573, 257)
Screenshot: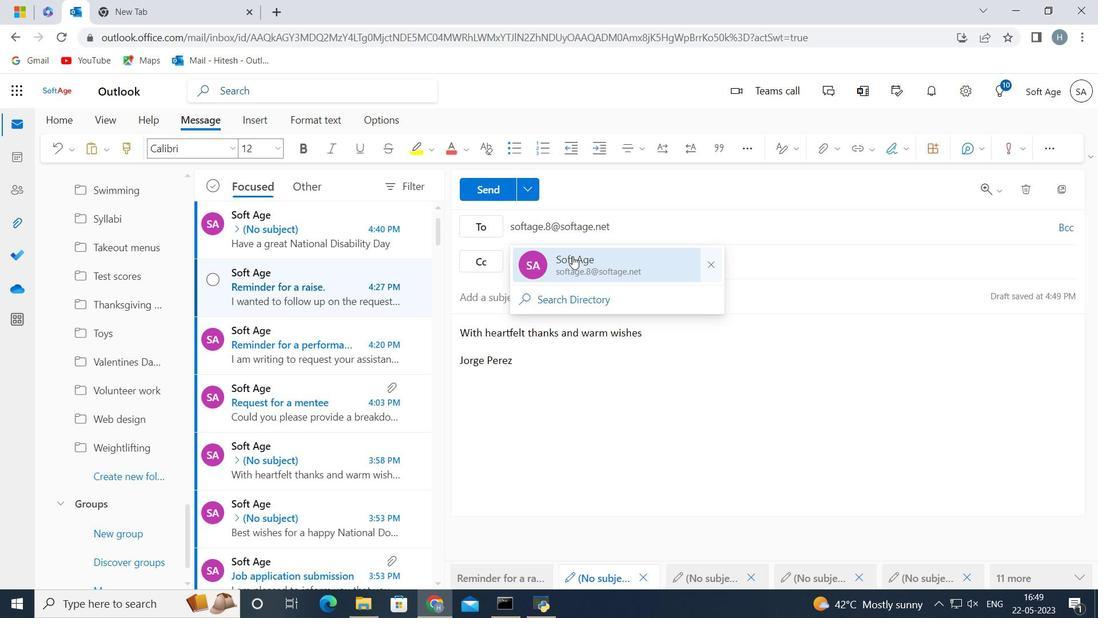 
Action: Mouse moved to (126, 473)
Screenshot: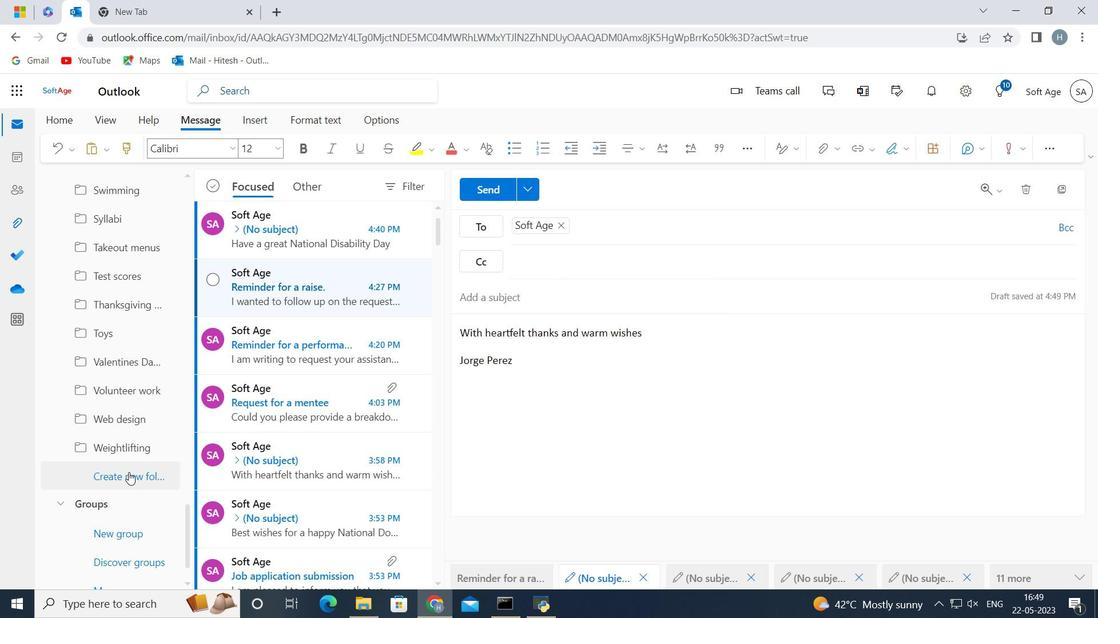 
Action: Mouse pressed left at (126, 473)
Screenshot: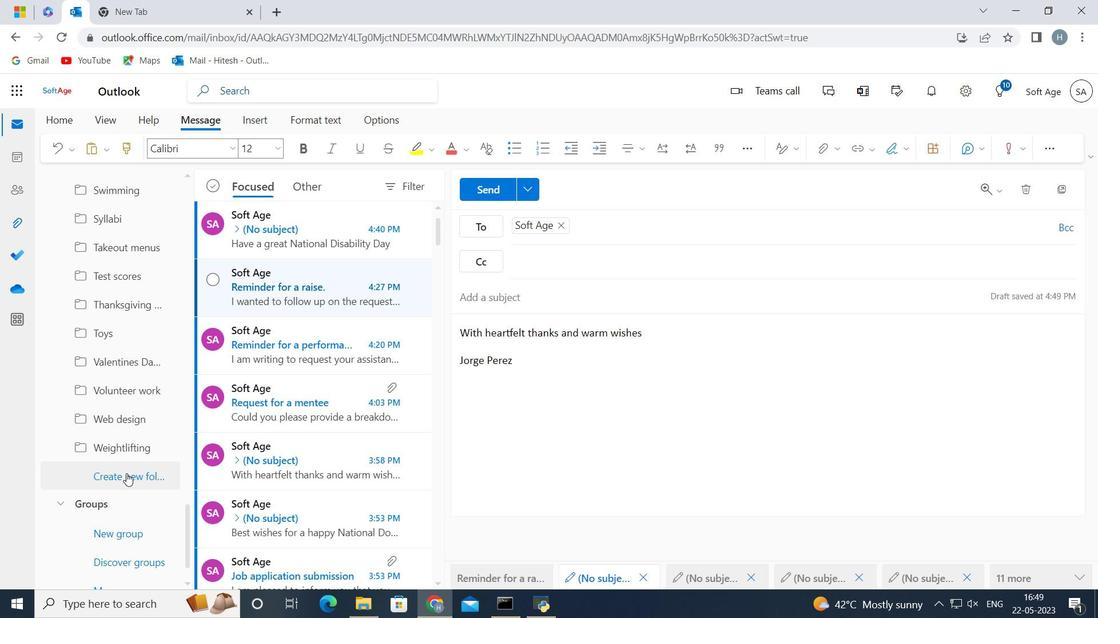 
Action: Mouse moved to (138, 453)
Screenshot: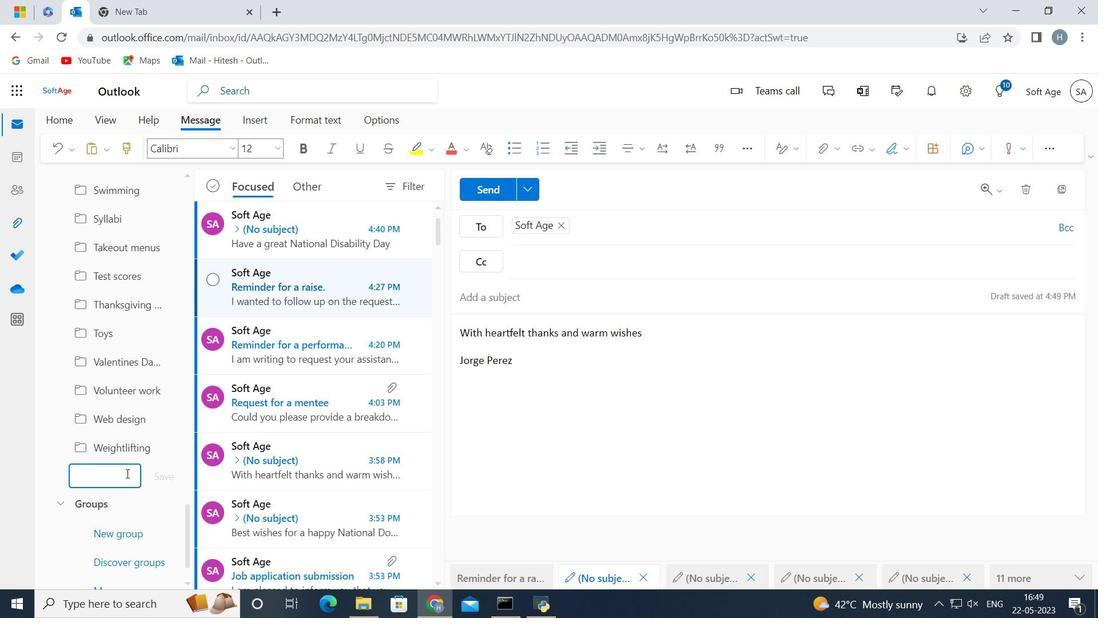 
Action: Key pressed <Key.shift>Programming
Screenshot: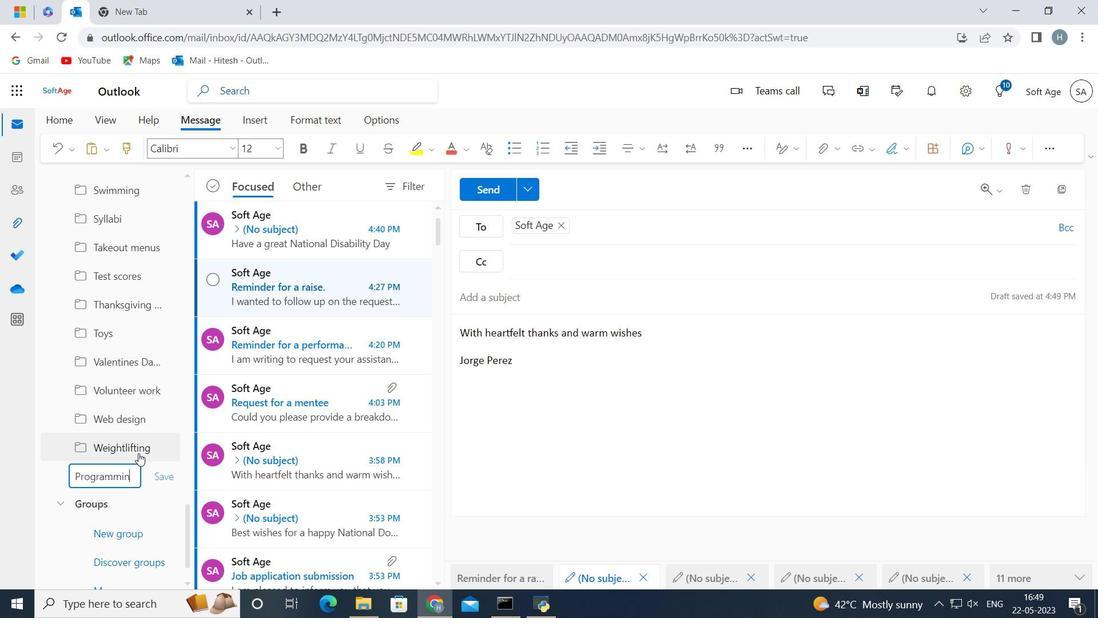 
Action: Mouse moved to (161, 475)
Screenshot: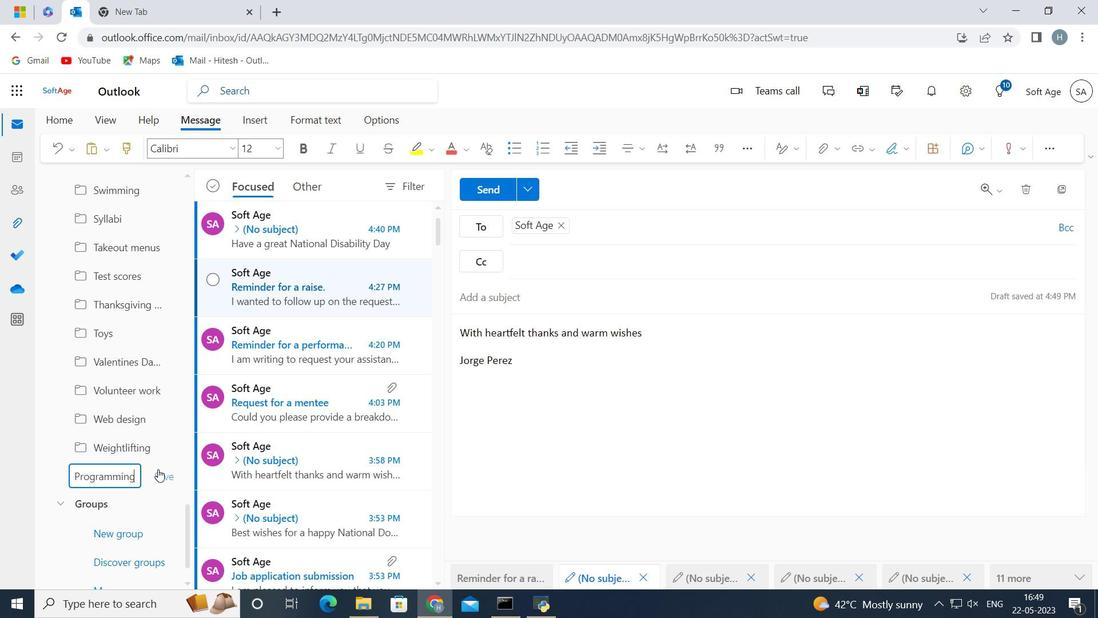 
Action: Mouse pressed left at (161, 475)
Screenshot: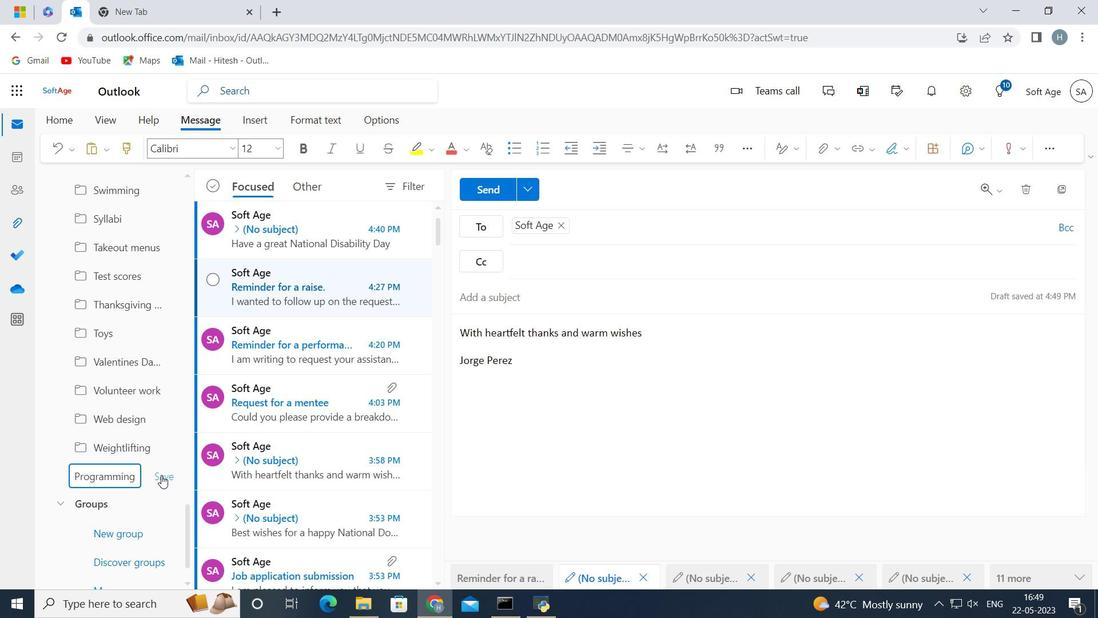 
Action: Mouse moved to (603, 406)
Screenshot: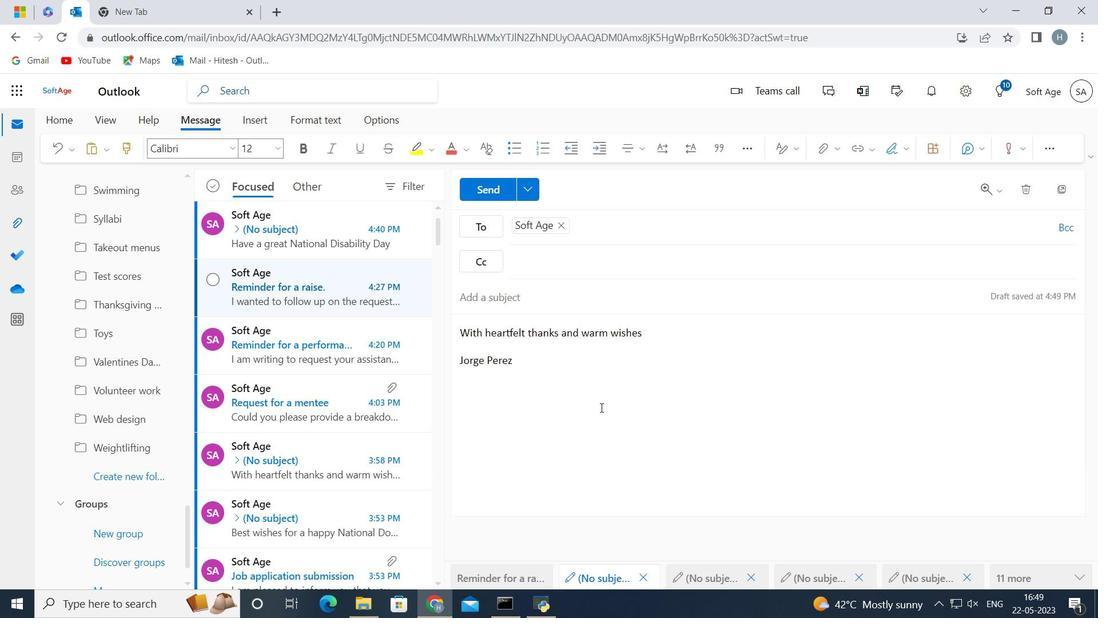 
